 Task: Search round trip flight ticket for 5 adults, 2 children, 1 infant in seat and 2 infants on lap in economy from Minneapolis-st. Paul: Minneapolis-st. Paul International/wold-chamberlain Airport to Greensboro: Piedmont Triad International Airport on 5-1-2023 and return on 5-2-2023. Choice of flights is American. Number of bags: 1 carry on bag and 1 checked bag. Price is upto 97000. Outbound departure time preference is 18:15. Return departure time preference is 20:00.
Action: Mouse moved to (321, 431)
Screenshot: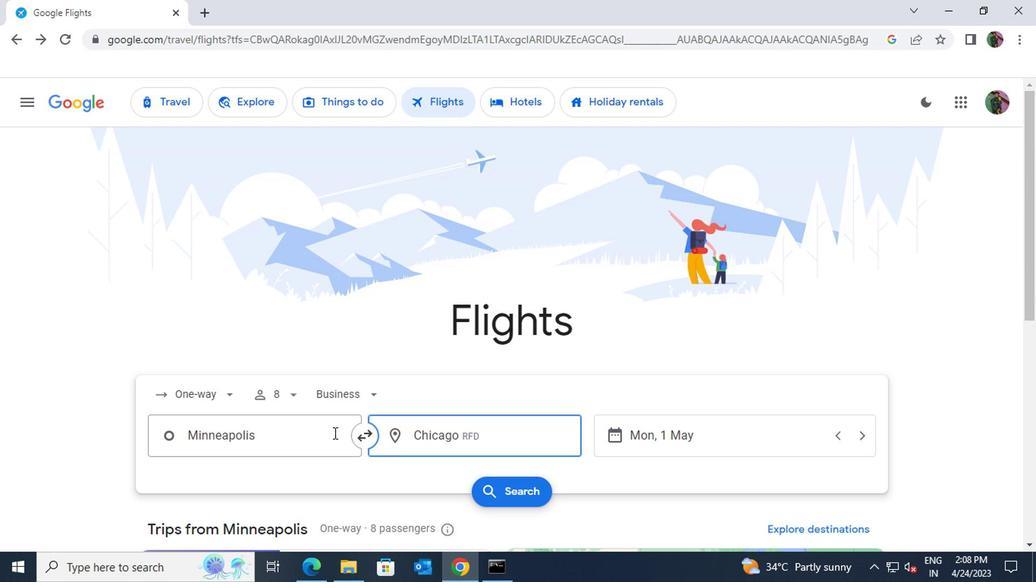 
Action: Mouse pressed left at (321, 431)
Screenshot: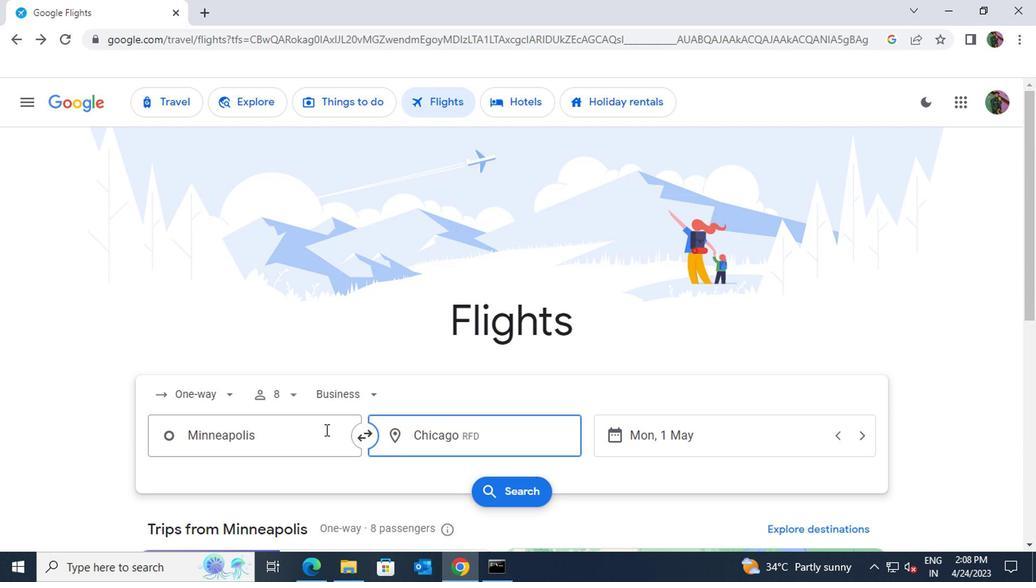 
Action: Key pressed minn
Screenshot: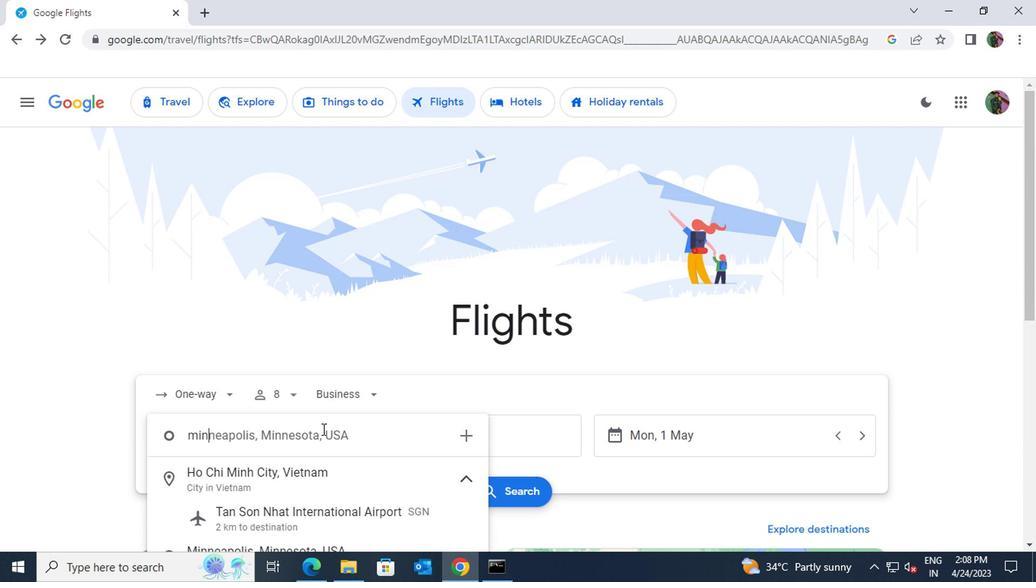 
Action: Mouse moved to (343, 513)
Screenshot: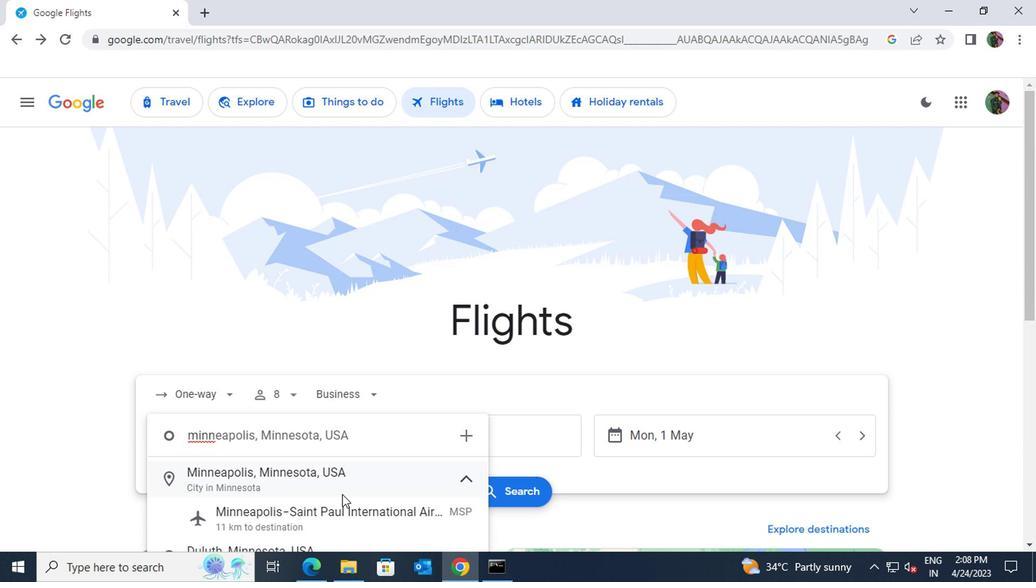 
Action: Mouse pressed left at (343, 513)
Screenshot: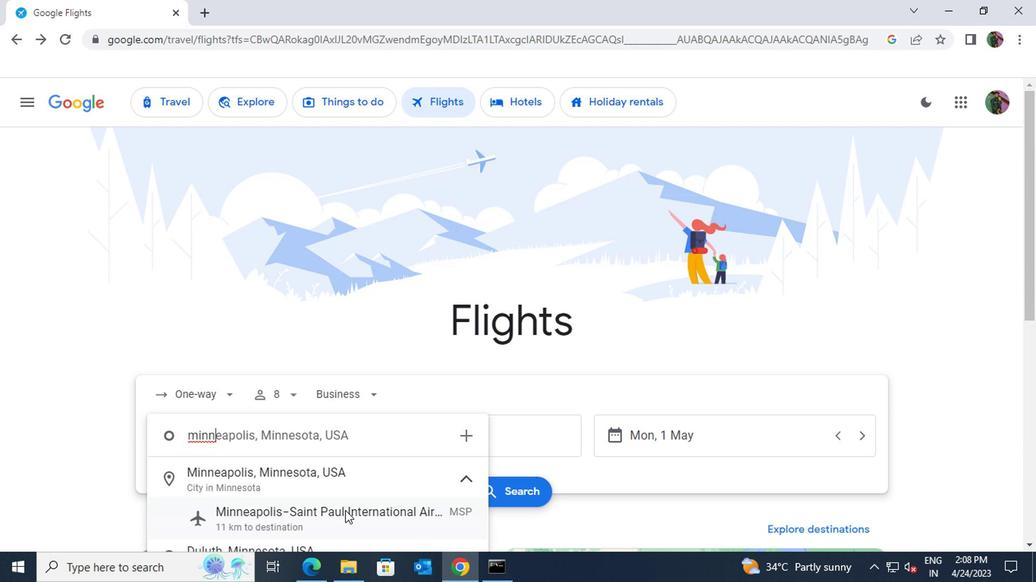 
Action: Mouse moved to (471, 439)
Screenshot: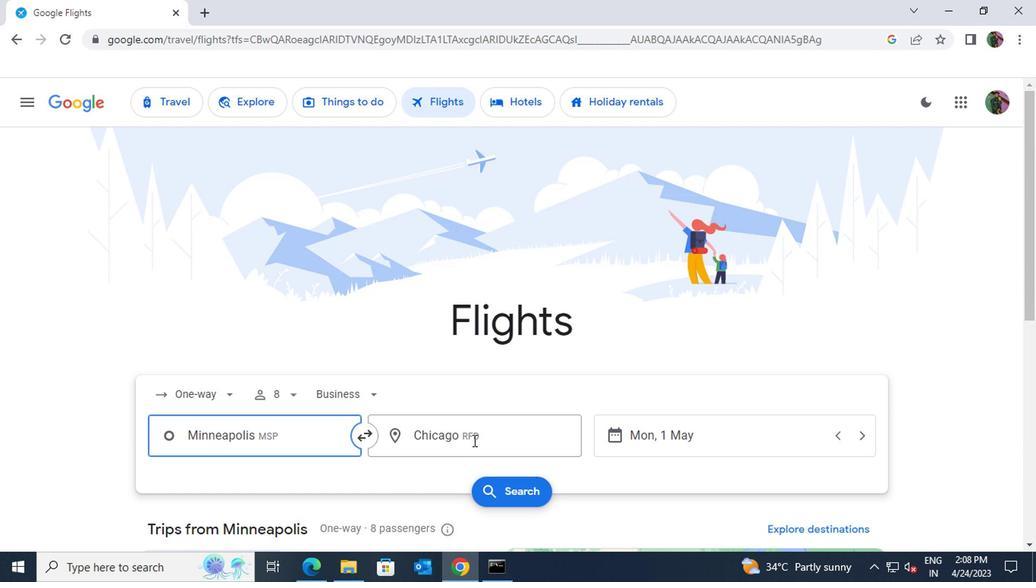 
Action: Mouse pressed left at (471, 439)
Screenshot: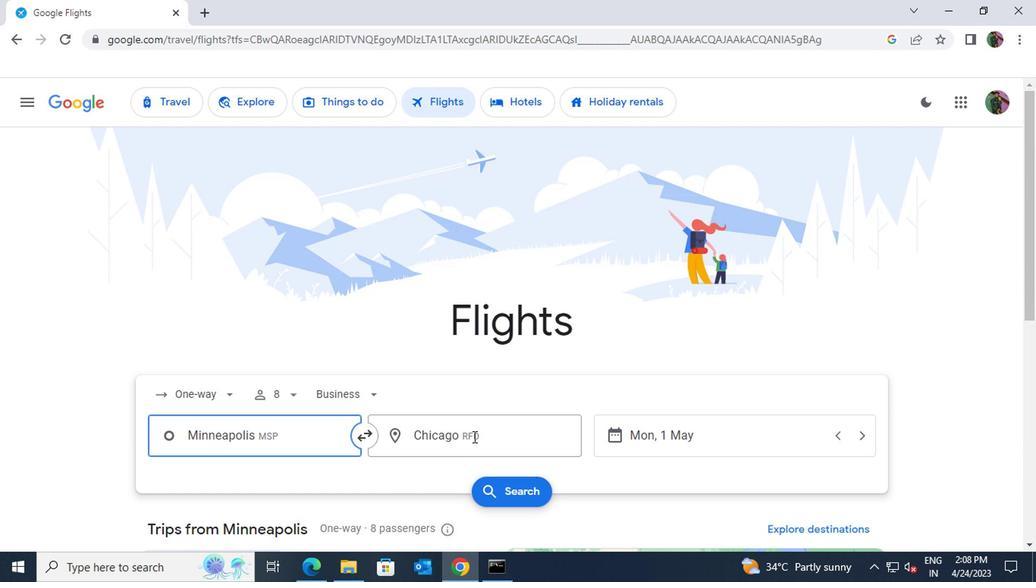 
Action: Key pressed greensboro
Screenshot: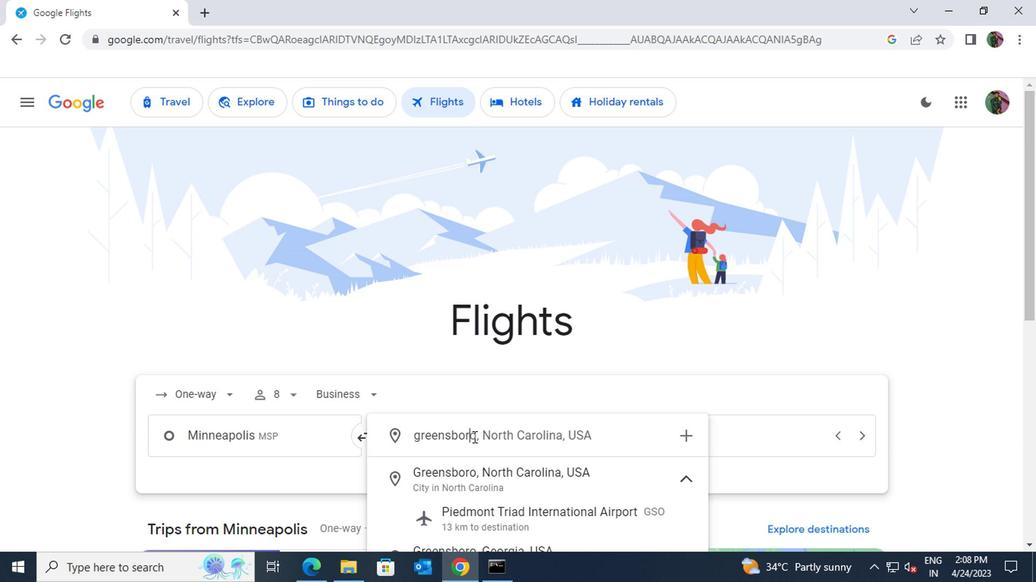 
Action: Mouse moved to (477, 463)
Screenshot: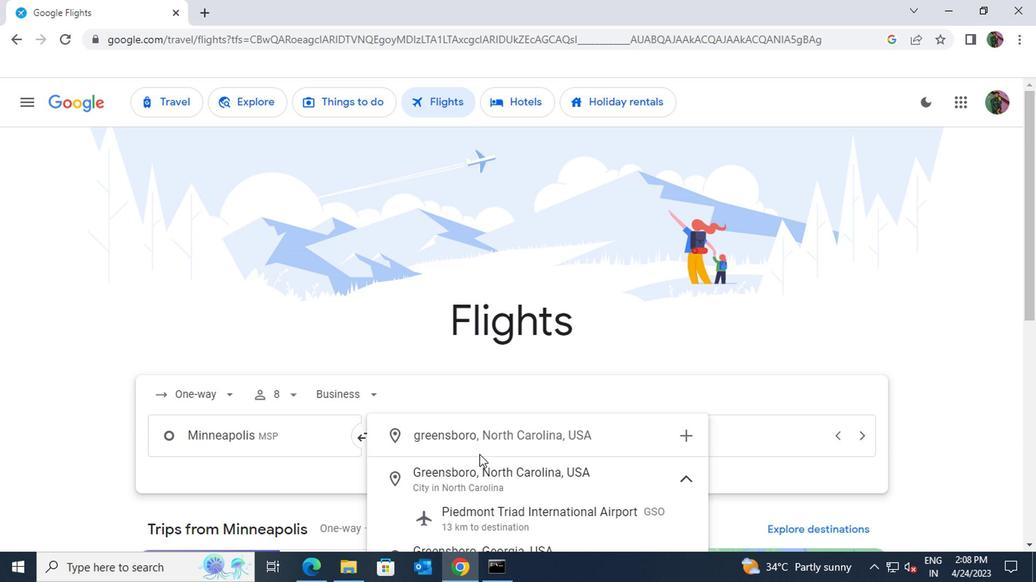 
Action: Mouse pressed left at (477, 463)
Screenshot: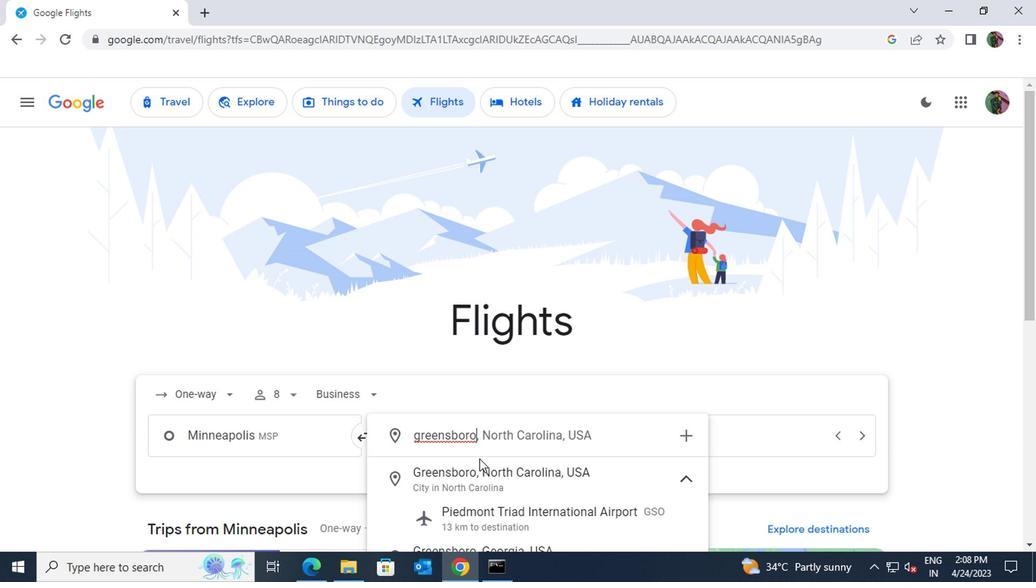 
Action: Mouse moved to (481, 477)
Screenshot: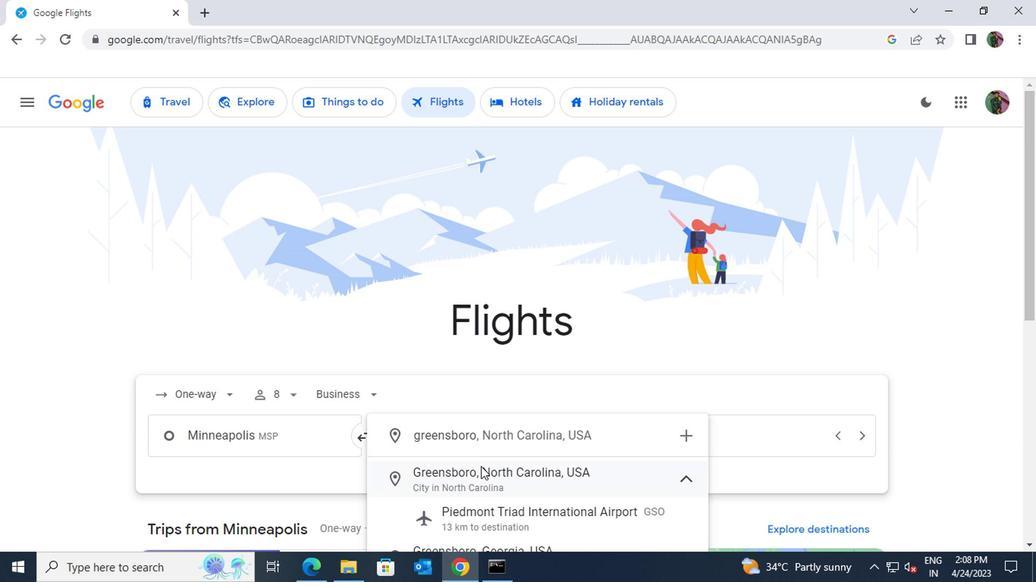
Action: Mouse pressed left at (481, 477)
Screenshot: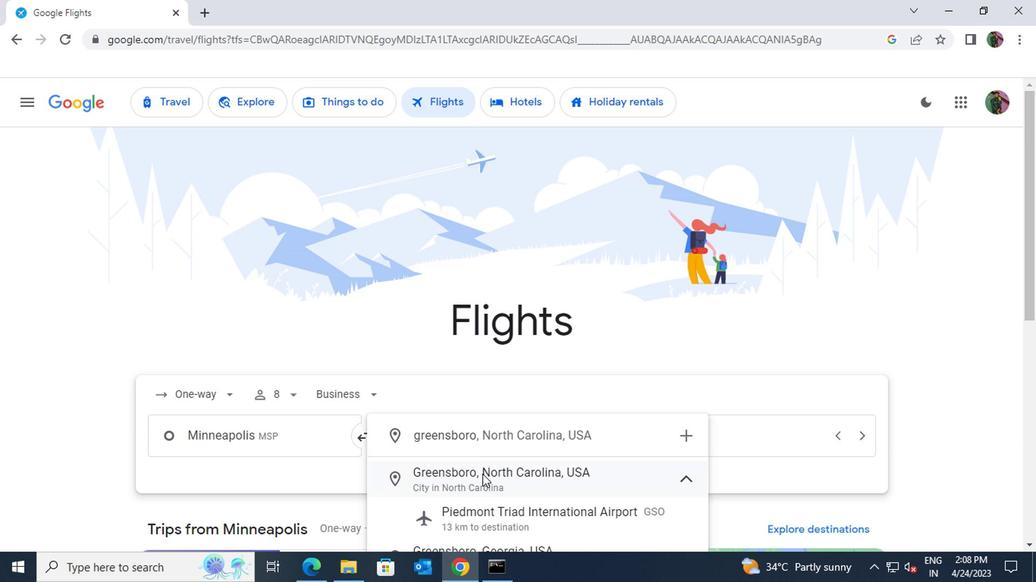 
Action: Mouse moved to (233, 391)
Screenshot: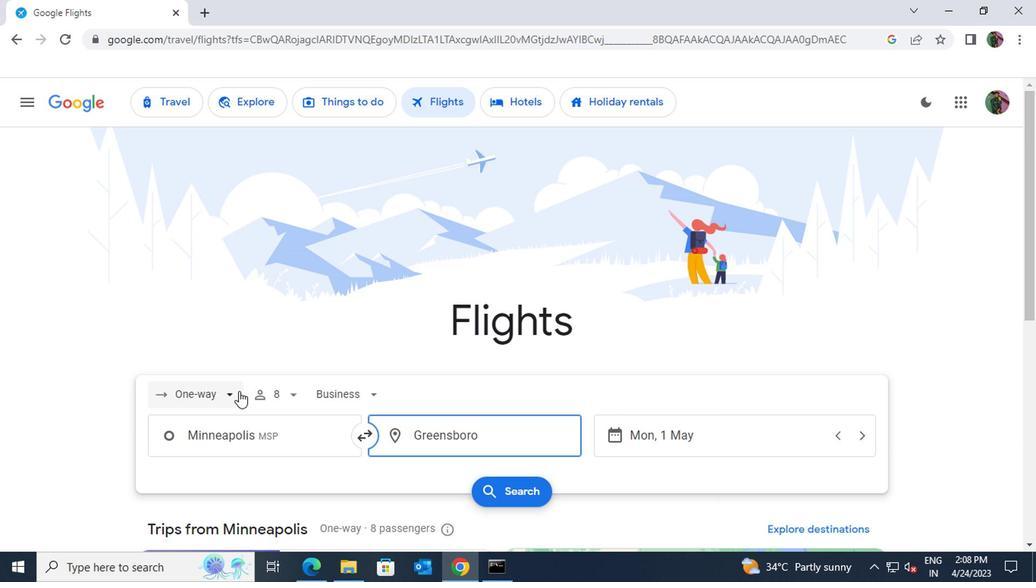 
Action: Mouse pressed left at (233, 391)
Screenshot: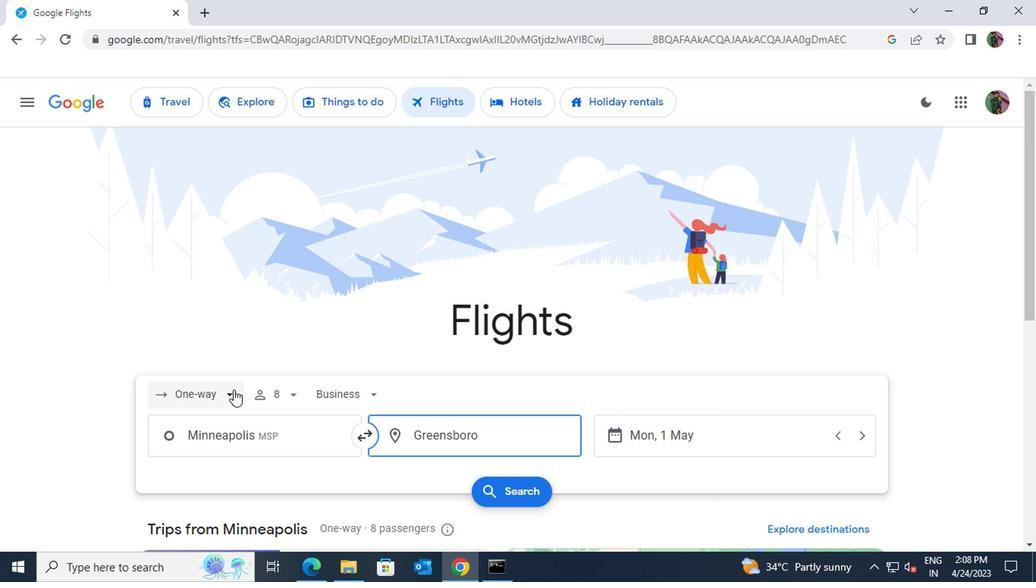 
Action: Mouse moved to (209, 321)
Screenshot: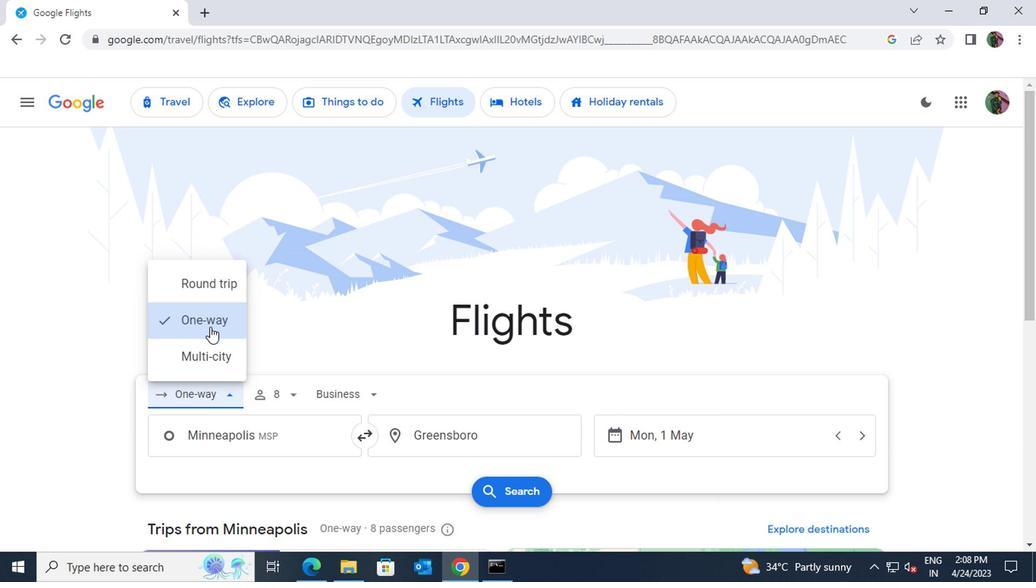 
Action: Mouse pressed left at (209, 321)
Screenshot: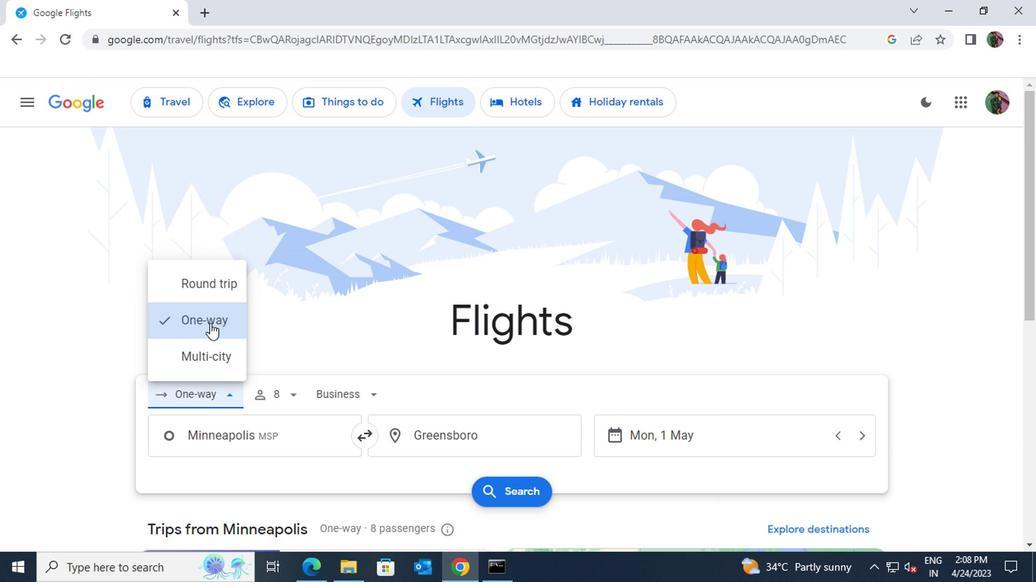 
Action: Mouse moved to (289, 400)
Screenshot: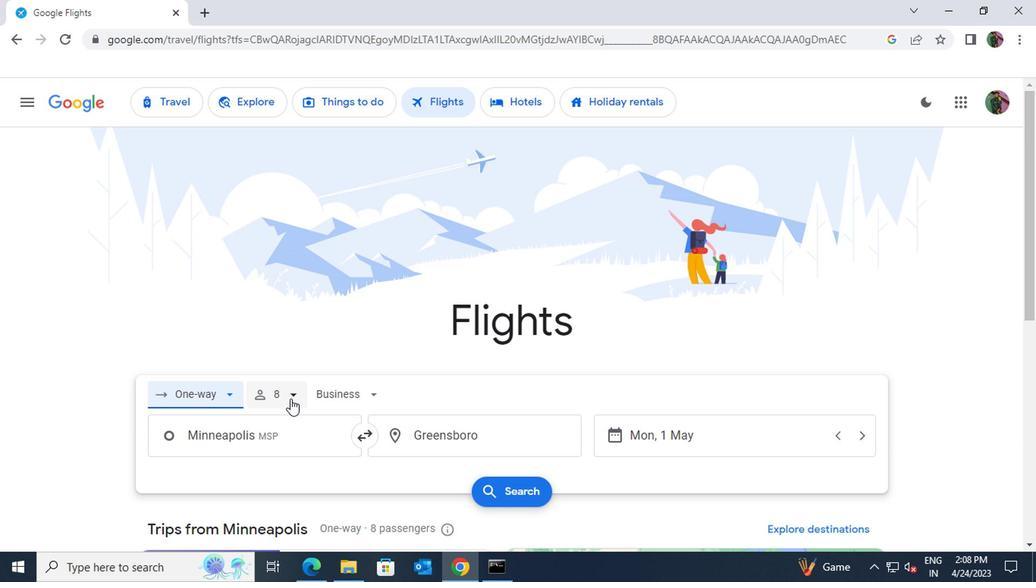 
Action: Mouse pressed left at (289, 400)
Screenshot: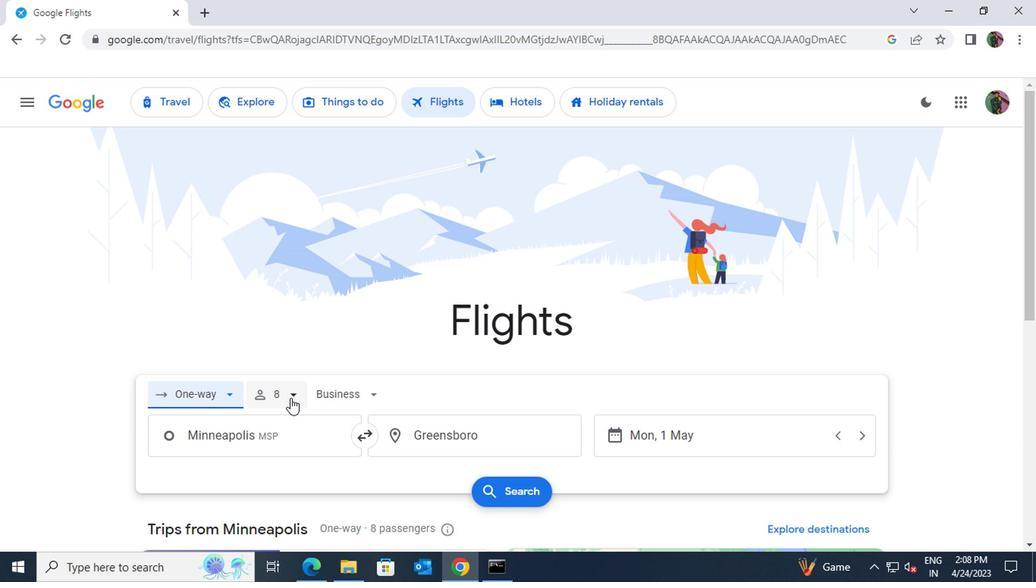 
Action: Mouse moved to (408, 435)
Screenshot: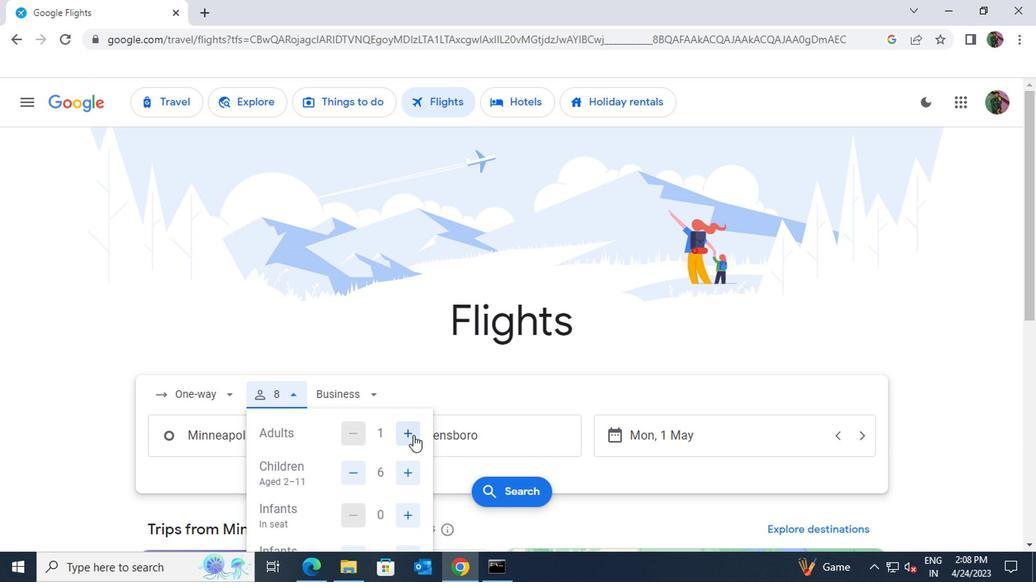 
Action: Mouse pressed left at (408, 435)
Screenshot: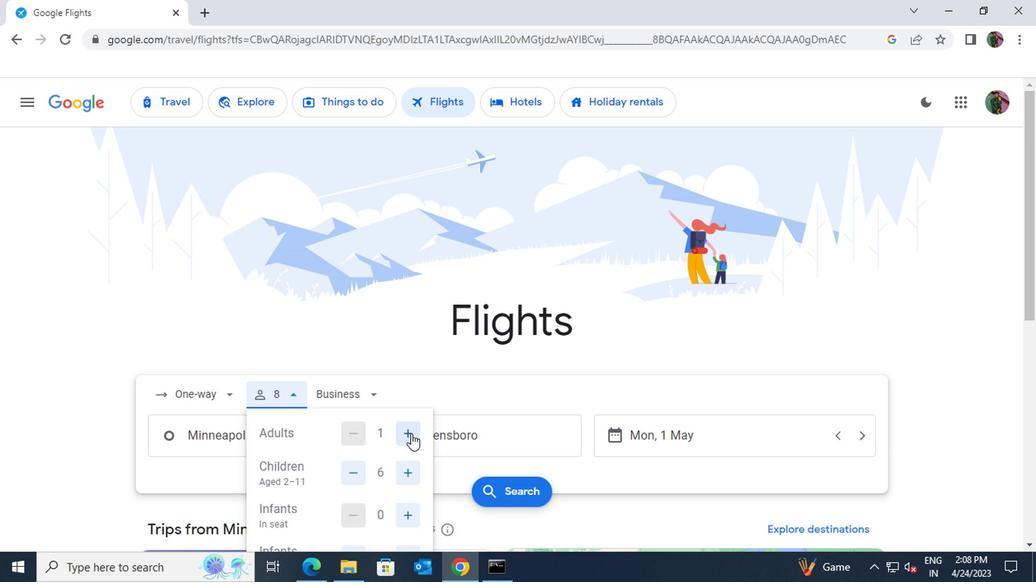 
Action: Mouse pressed left at (408, 435)
Screenshot: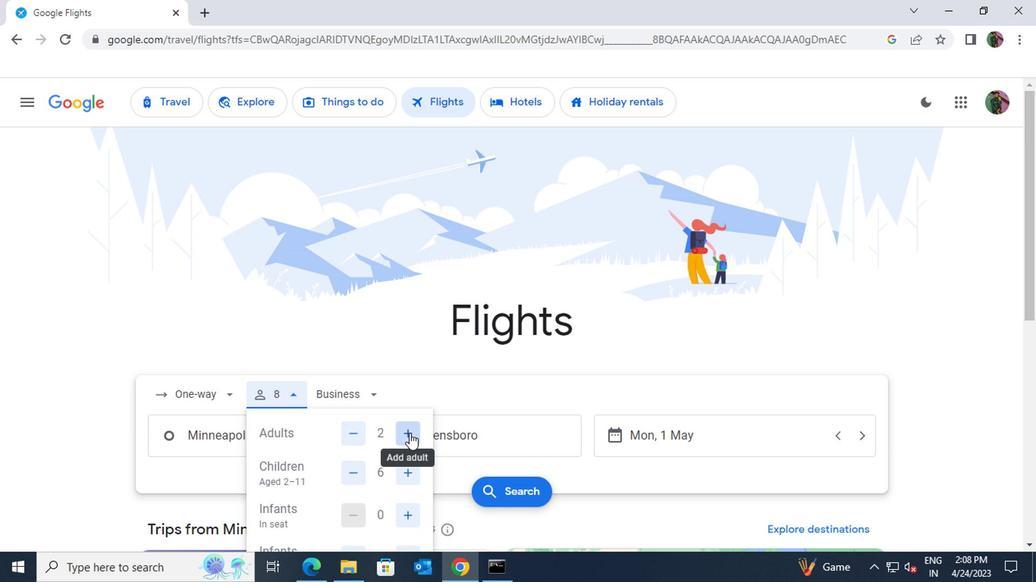 
Action: Mouse pressed left at (408, 435)
Screenshot: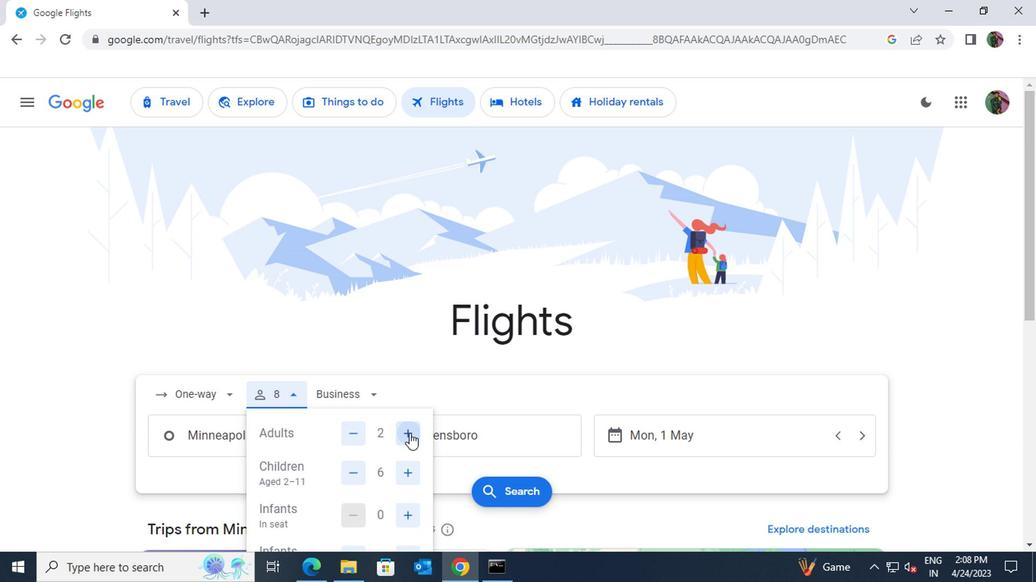 
Action: Mouse pressed left at (408, 435)
Screenshot: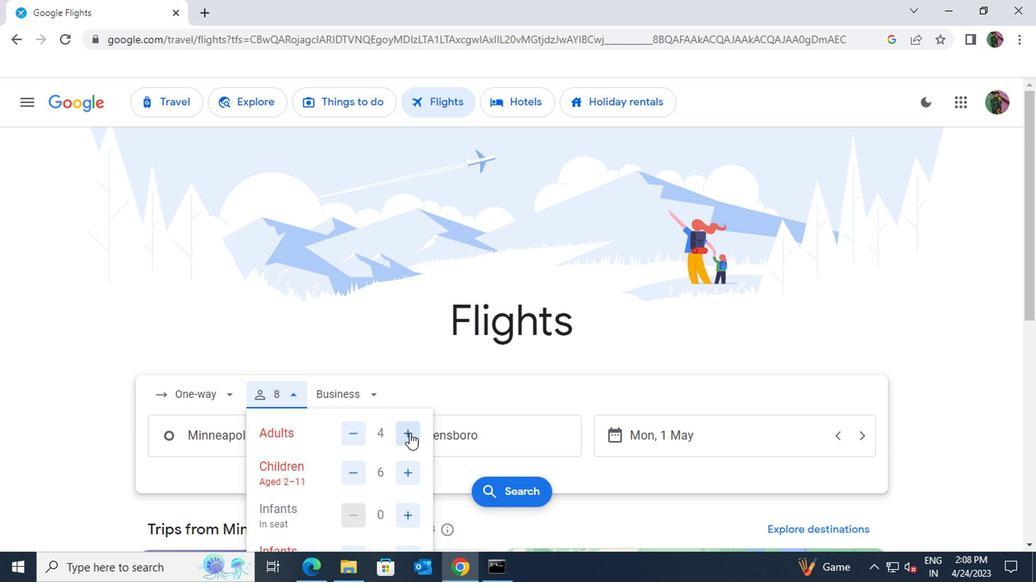 
Action: Mouse moved to (355, 472)
Screenshot: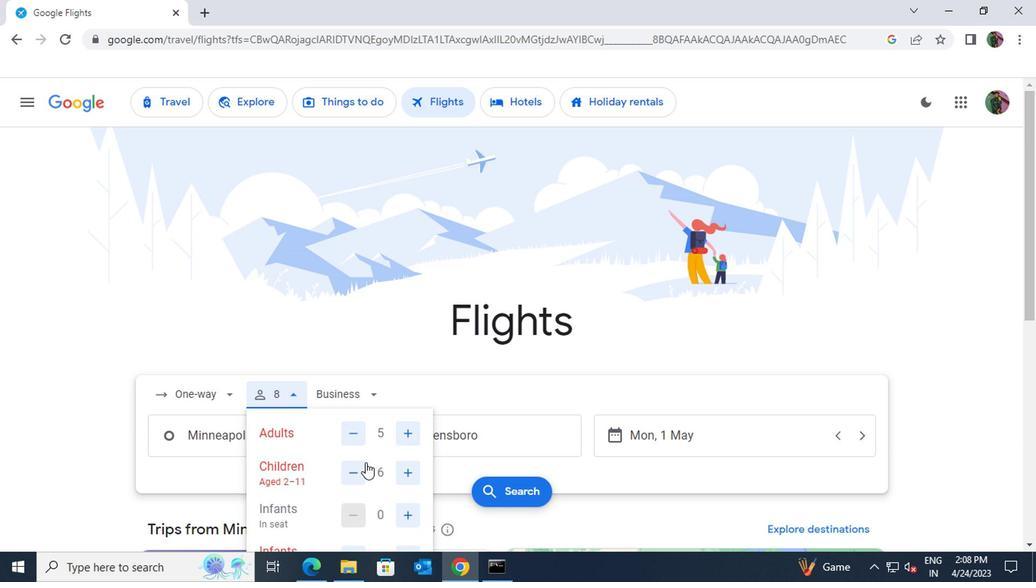 
Action: Mouse pressed left at (355, 472)
Screenshot: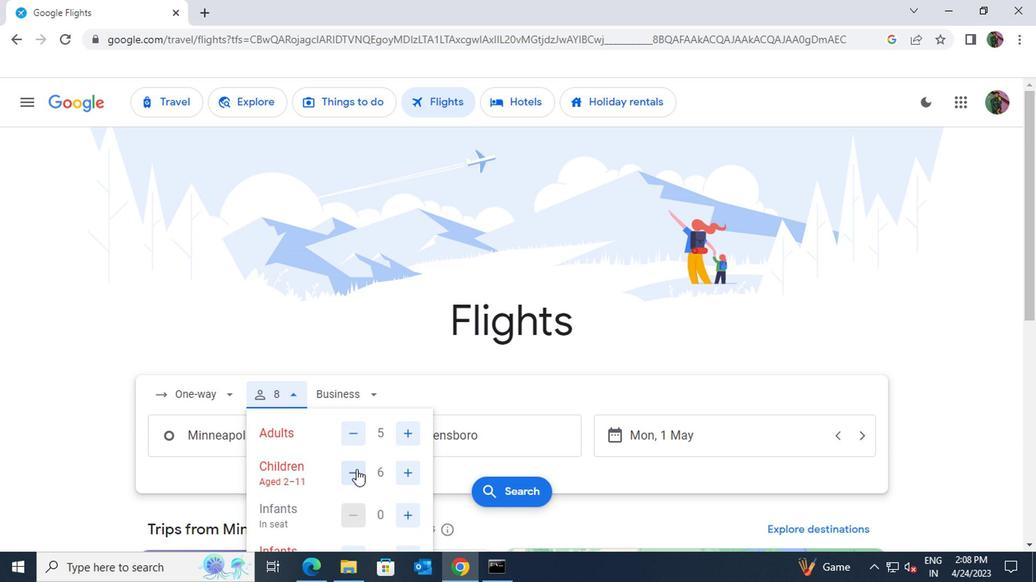 
Action: Mouse pressed left at (355, 472)
Screenshot: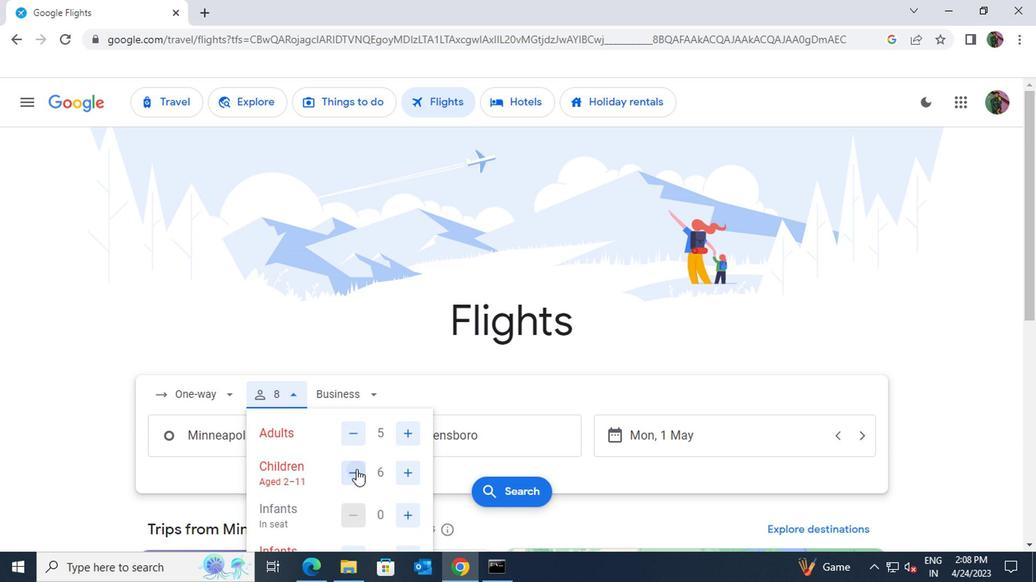 
Action: Mouse pressed left at (355, 472)
Screenshot: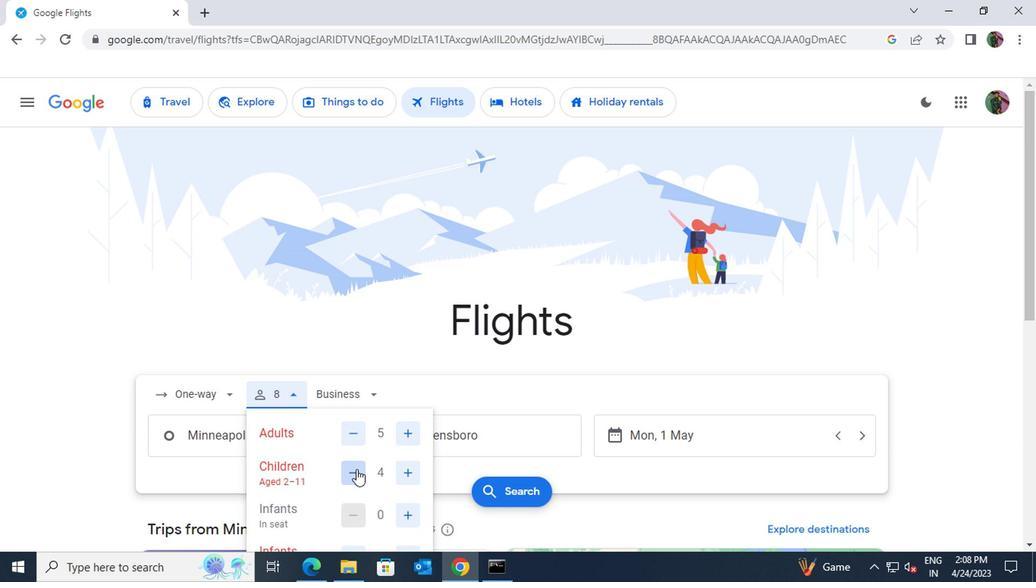 
Action: Mouse pressed left at (355, 472)
Screenshot: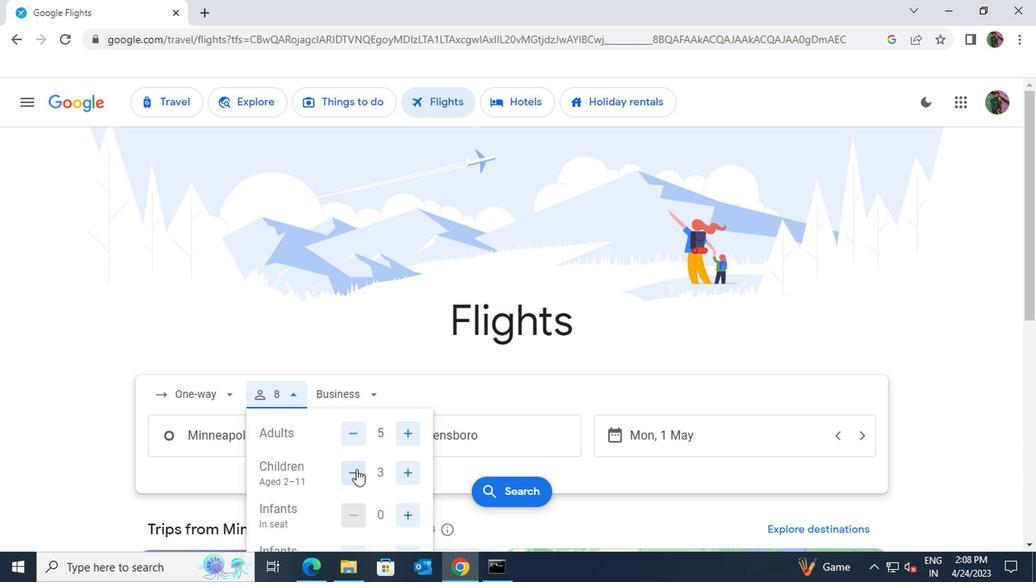 
Action: Mouse scrolled (355, 471) with delta (0, 0)
Screenshot: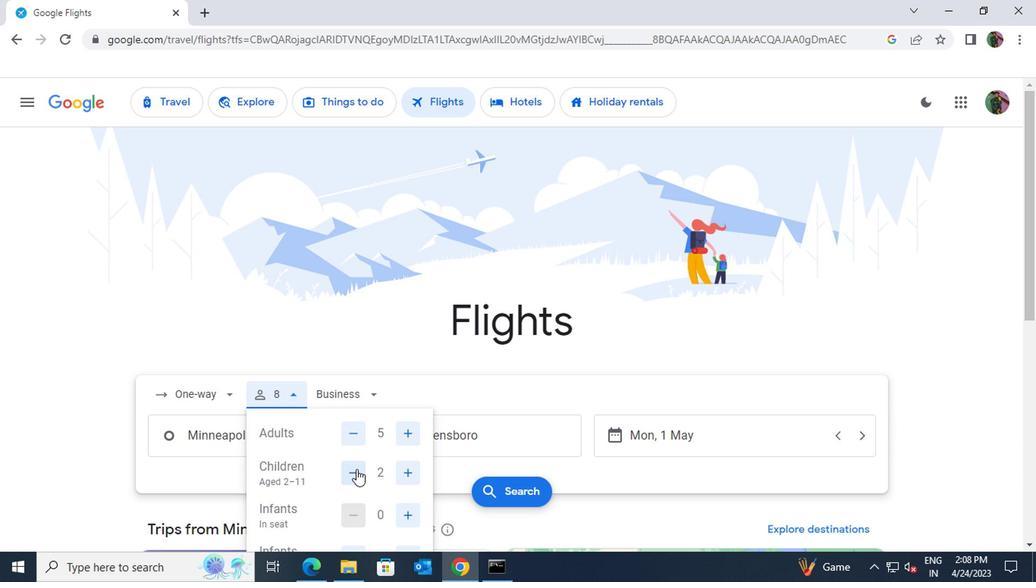 
Action: Mouse moved to (402, 479)
Screenshot: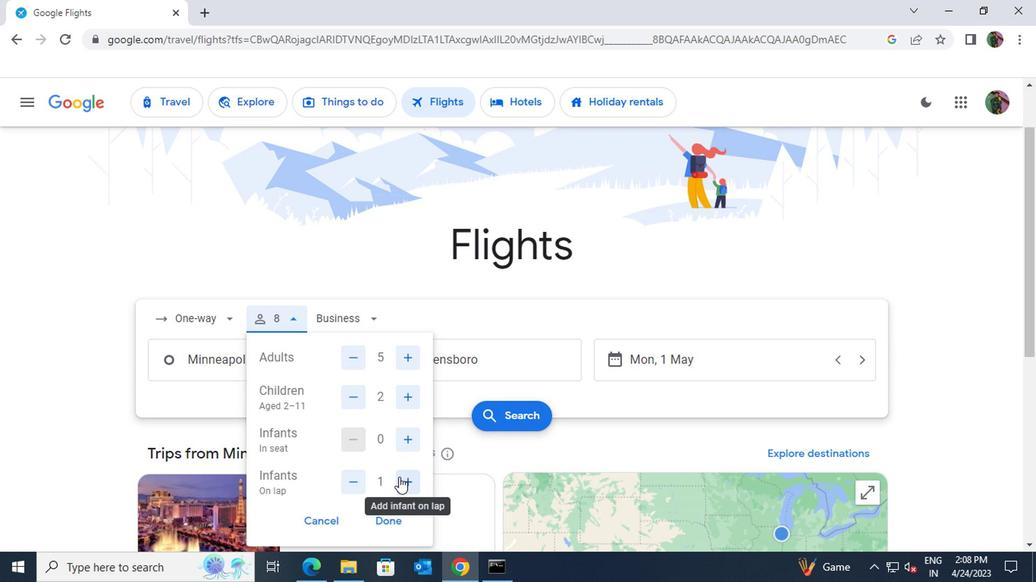 
Action: Mouse pressed left at (402, 479)
Screenshot: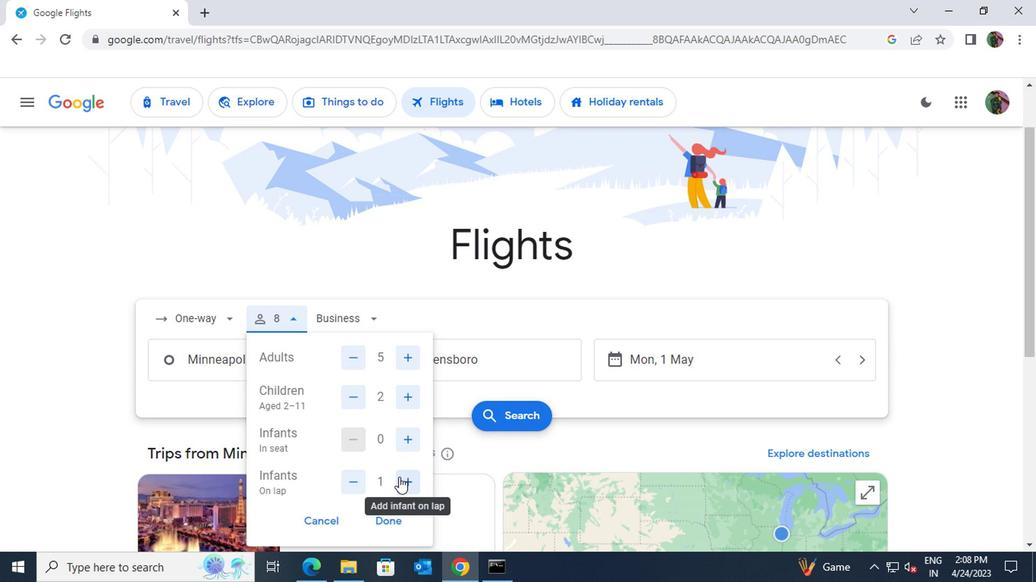 
Action: Mouse moved to (401, 481)
Screenshot: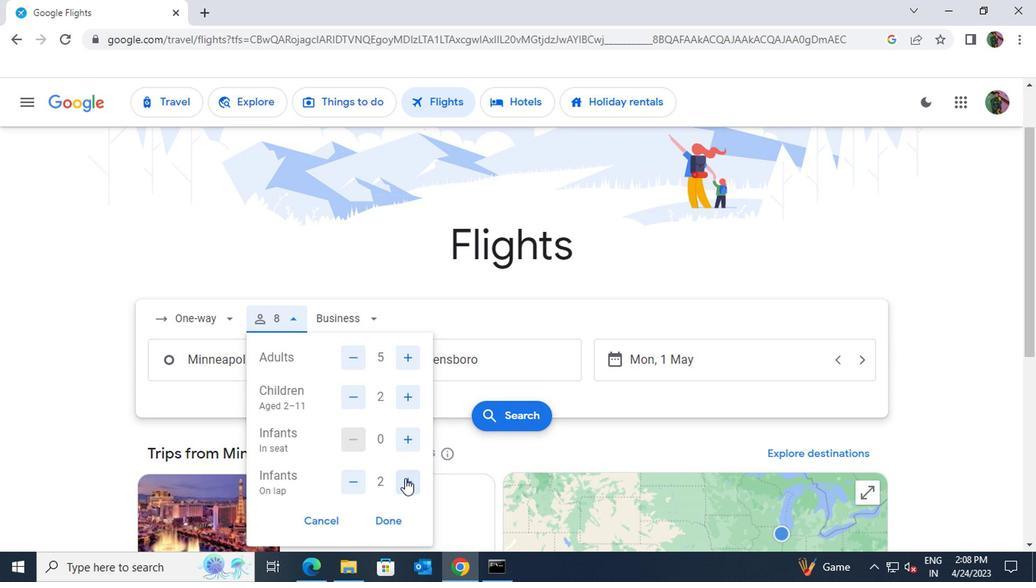 
Action: Mouse scrolled (401, 480) with delta (0, 0)
Screenshot: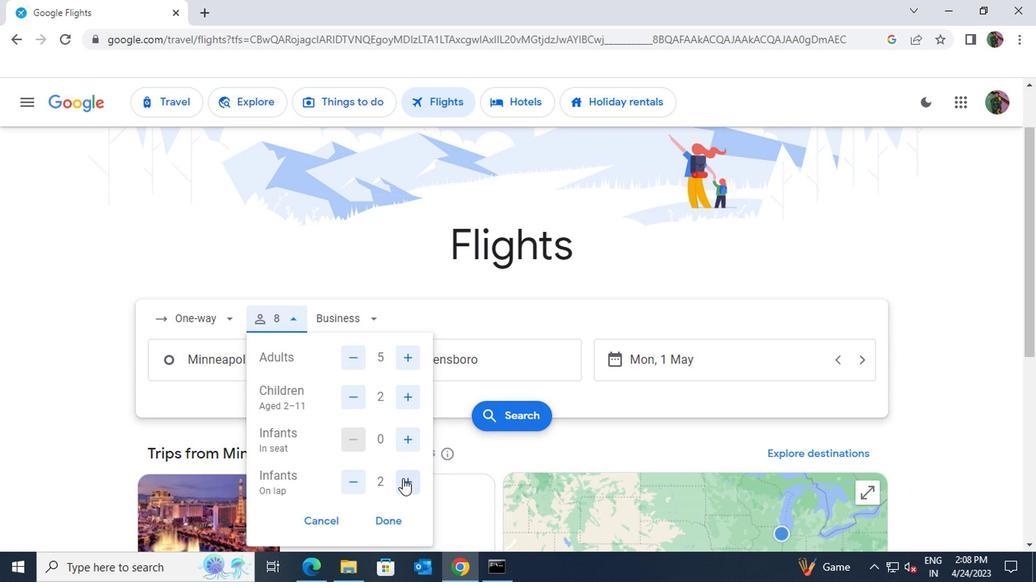 
Action: Mouse moved to (391, 441)
Screenshot: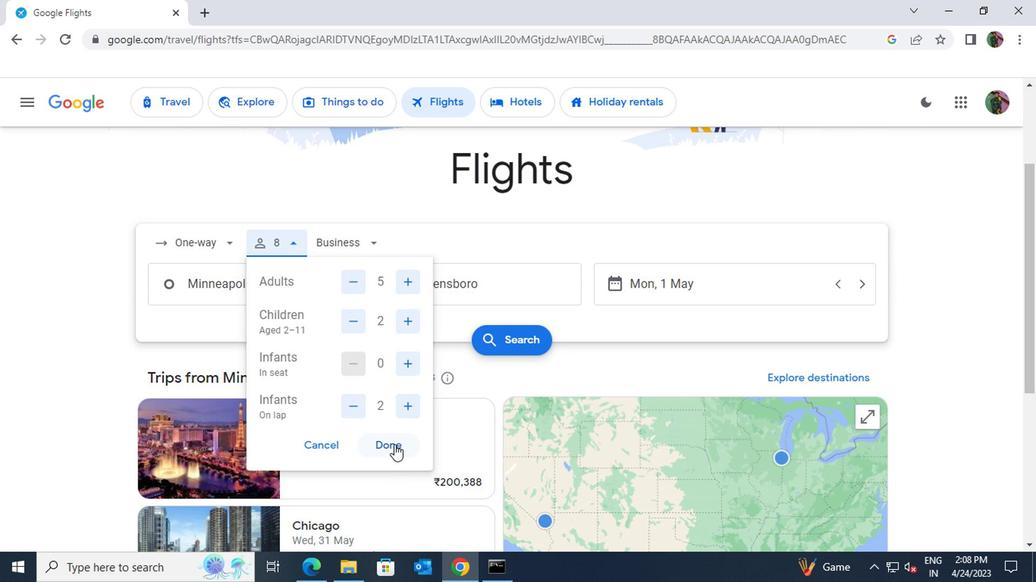 
Action: Mouse pressed left at (391, 441)
Screenshot: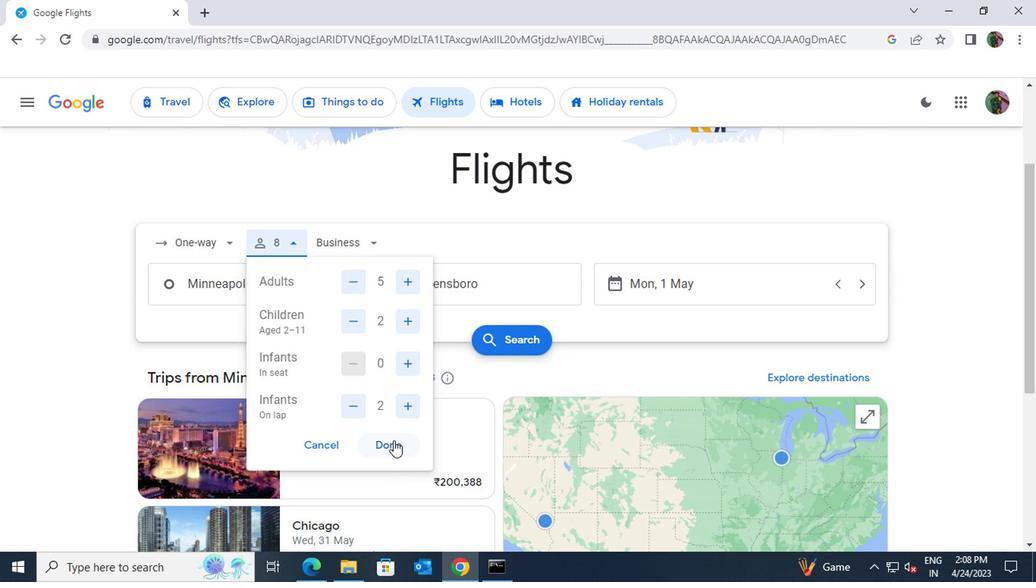 
Action: Mouse moved to (609, 287)
Screenshot: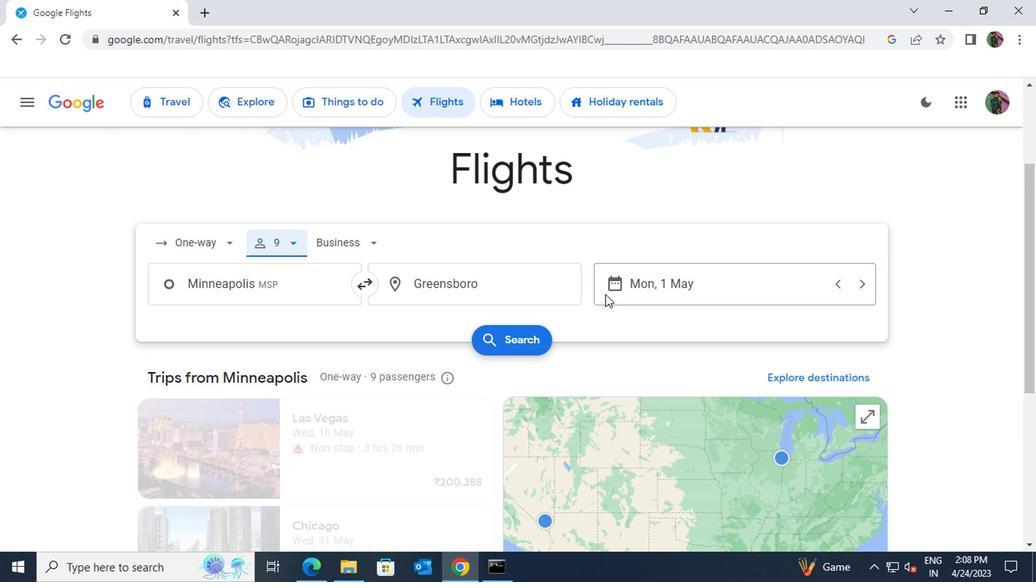 
Action: Mouse pressed left at (609, 287)
Screenshot: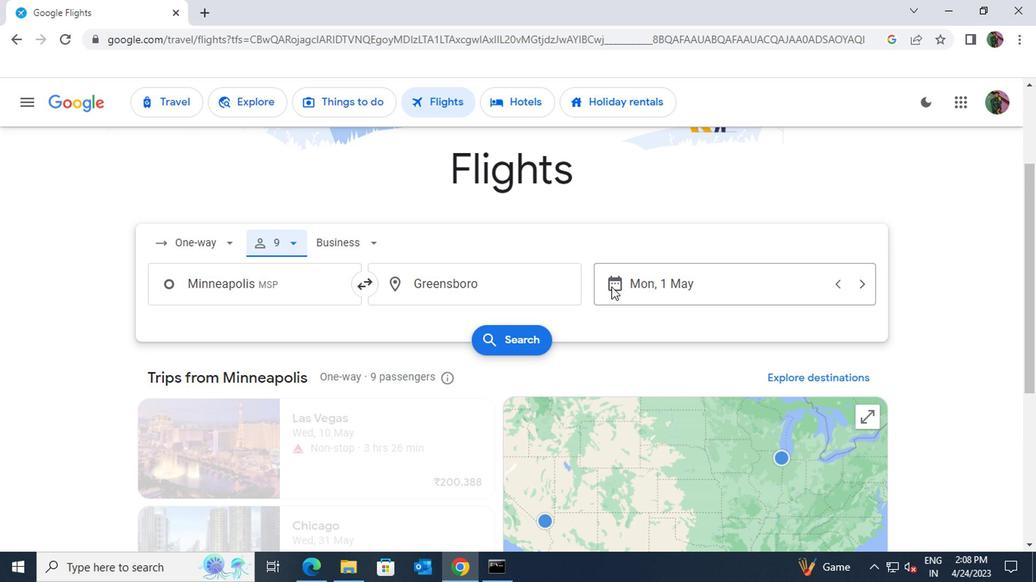 
Action: Mouse moved to (660, 271)
Screenshot: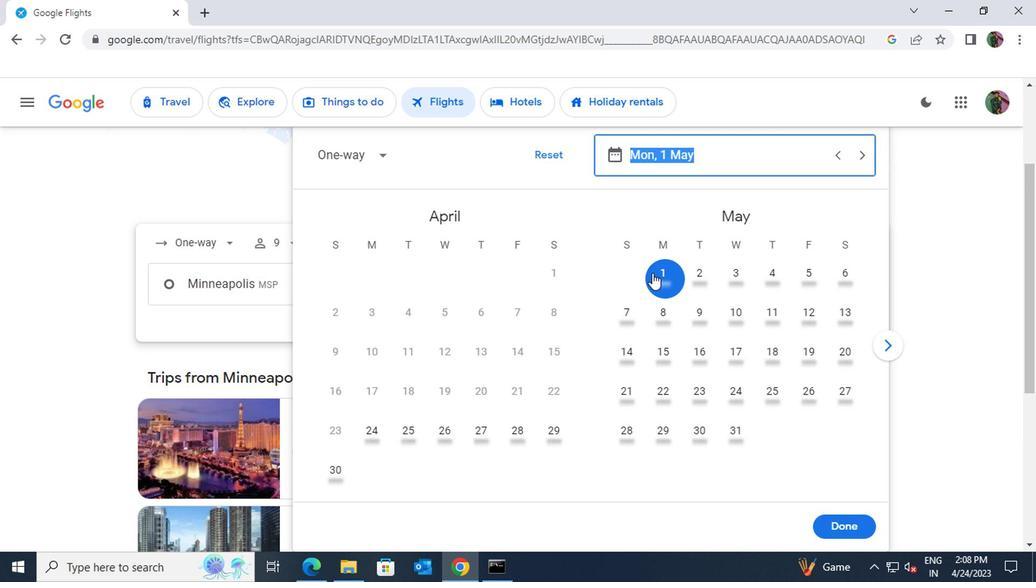 
Action: Mouse pressed left at (660, 271)
Screenshot: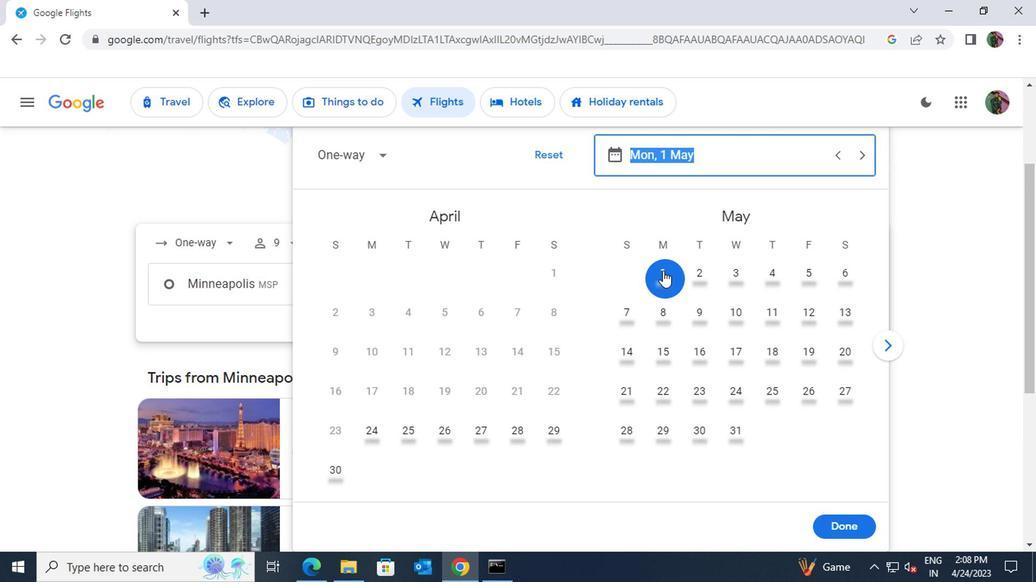 
Action: Mouse moved to (823, 531)
Screenshot: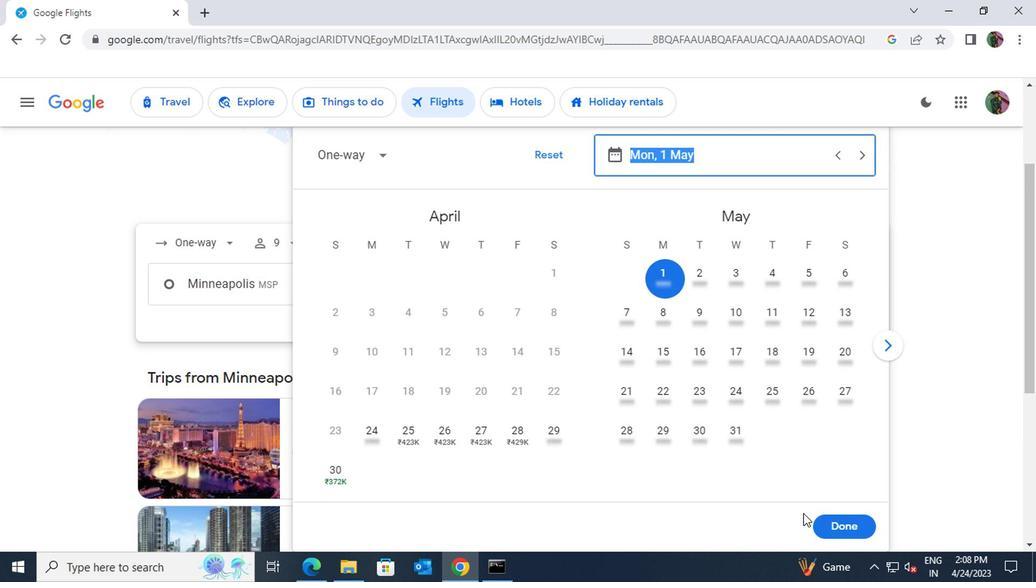 
Action: Mouse pressed left at (823, 531)
Screenshot: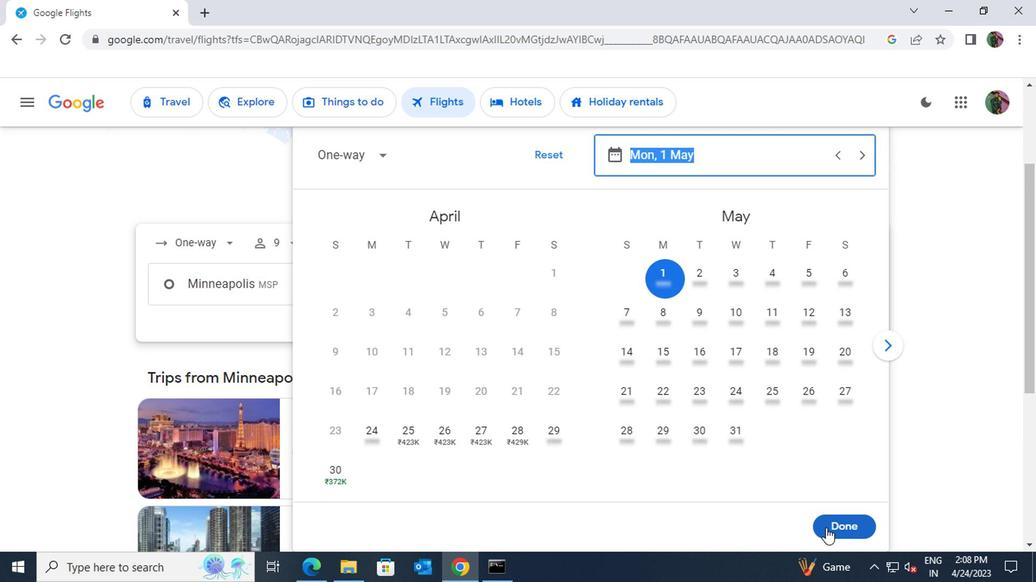 
Action: Mouse moved to (520, 342)
Screenshot: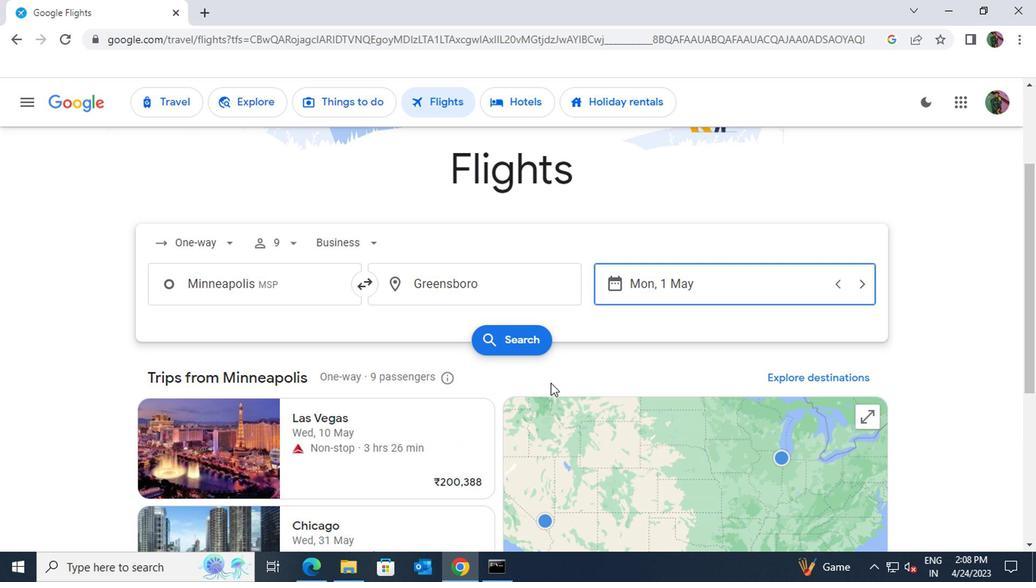 
Action: Mouse pressed left at (520, 342)
Screenshot: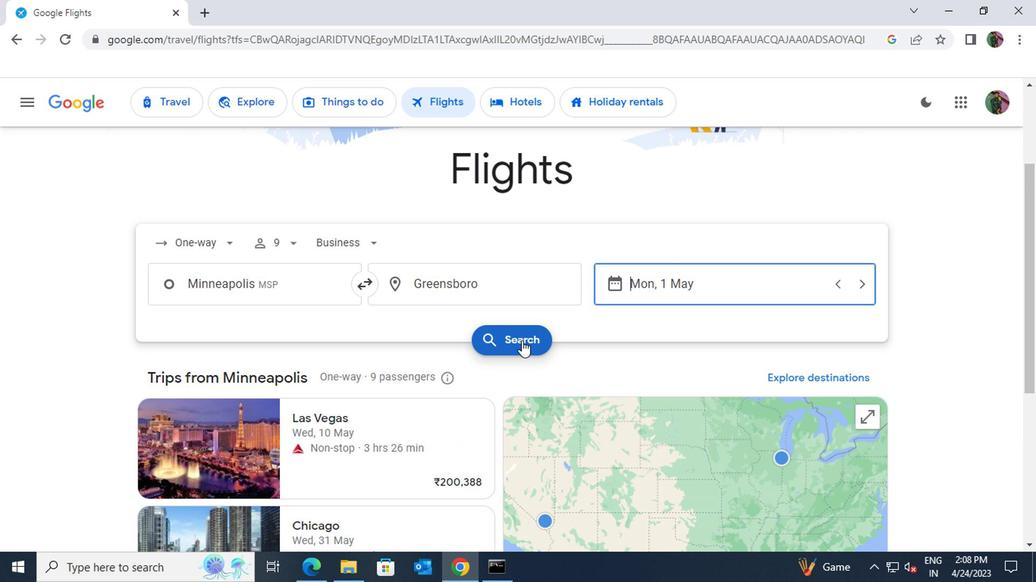 
Action: Mouse moved to (412, 245)
Screenshot: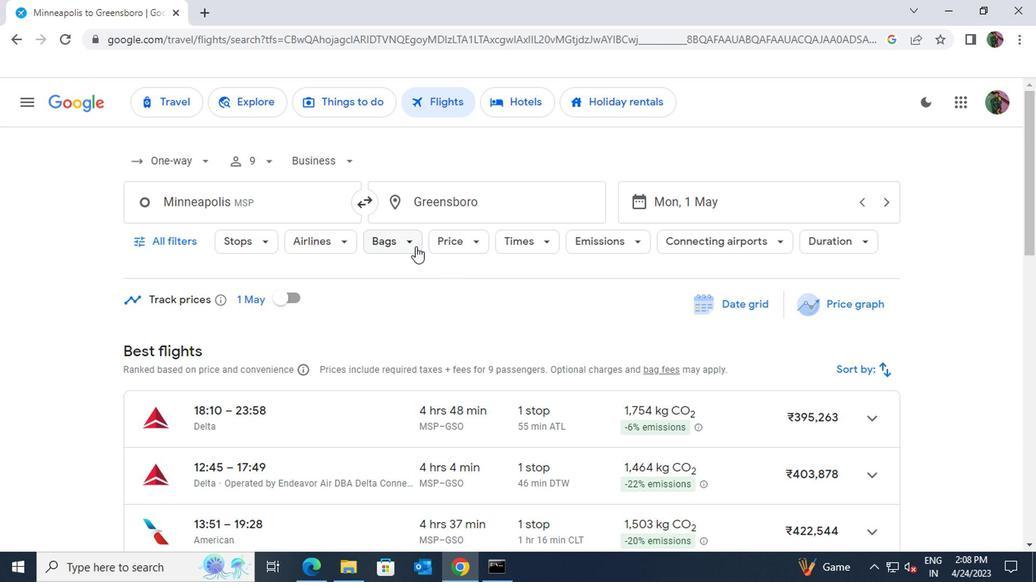 
Action: Mouse pressed left at (412, 245)
Screenshot: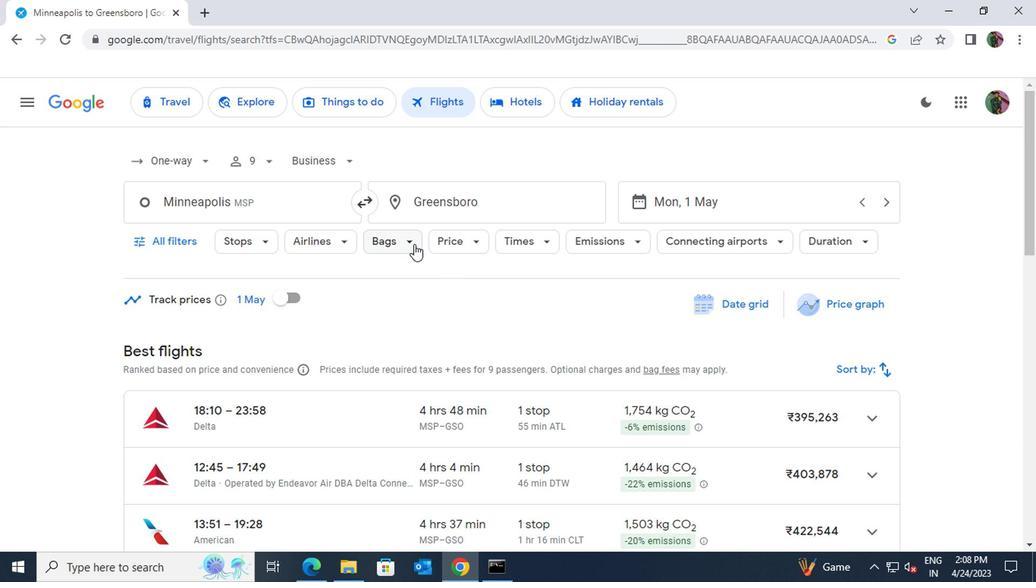 
Action: Mouse moved to (596, 314)
Screenshot: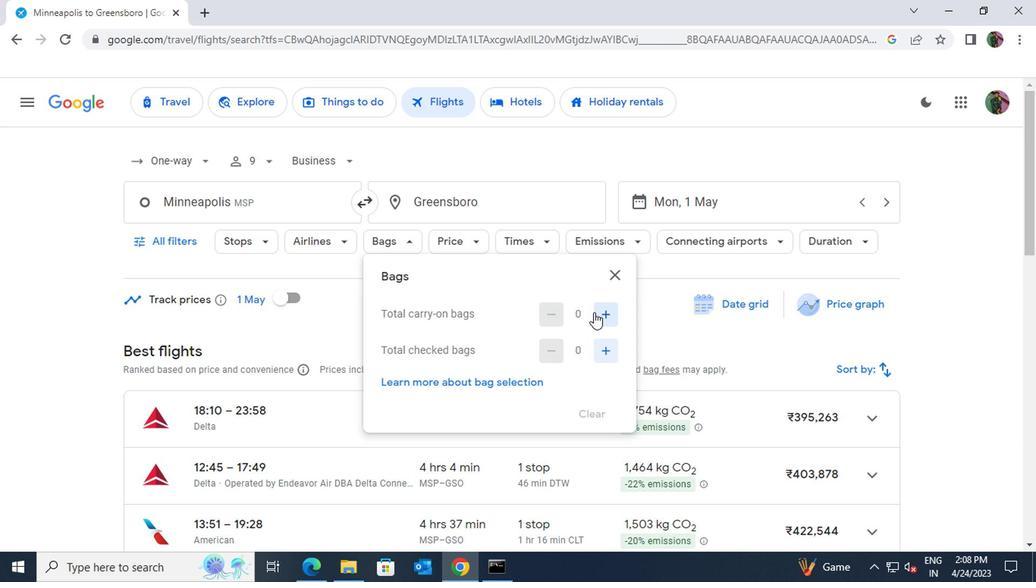 
Action: Mouse pressed left at (596, 314)
Screenshot: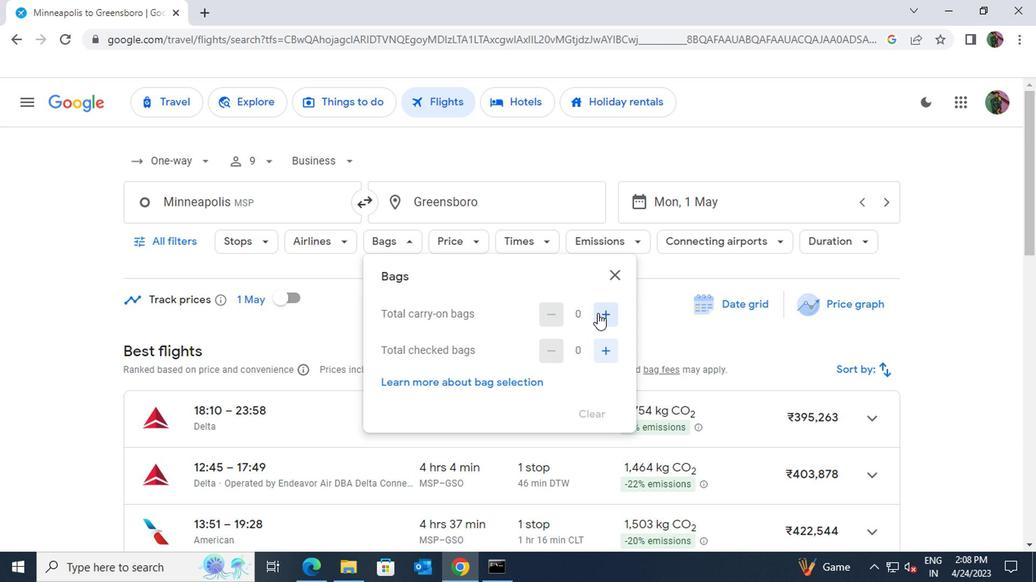 
Action: Mouse moved to (602, 342)
Screenshot: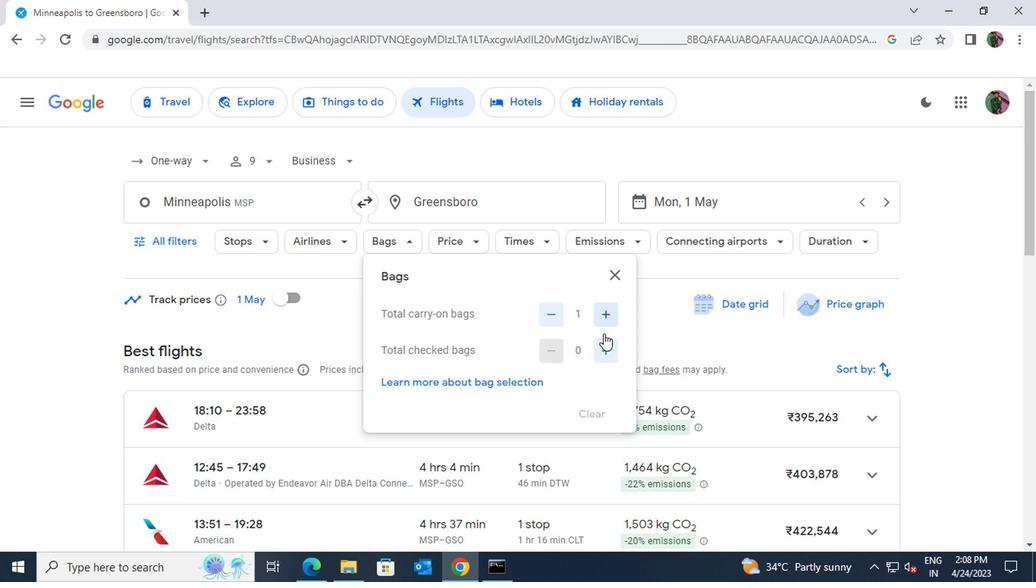 
Action: Mouse pressed left at (602, 342)
Screenshot: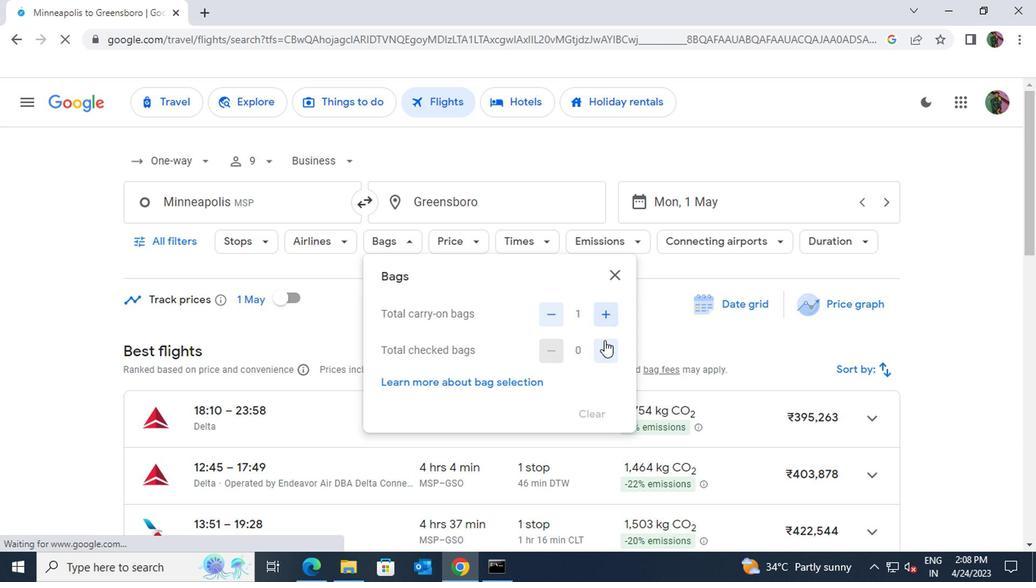 
Action: Mouse moved to (608, 281)
Screenshot: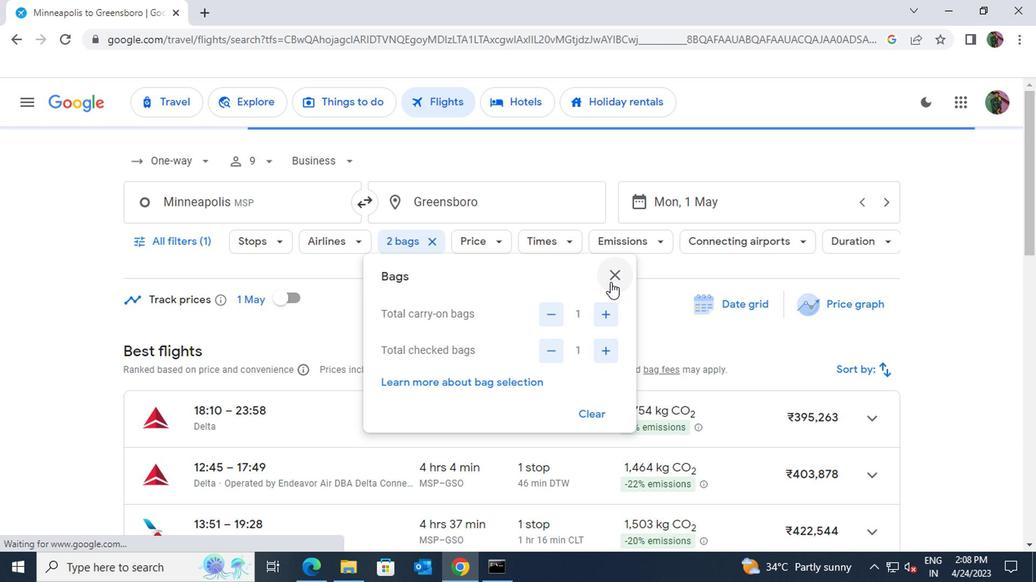 
Action: Mouse pressed left at (608, 281)
Screenshot: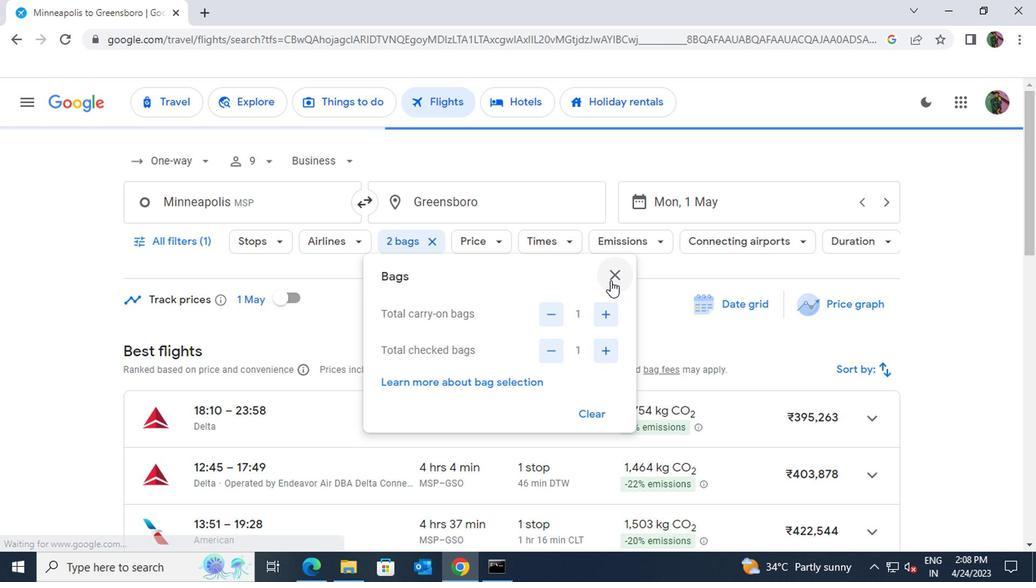 
Action: Mouse moved to (498, 246)
Screenshot: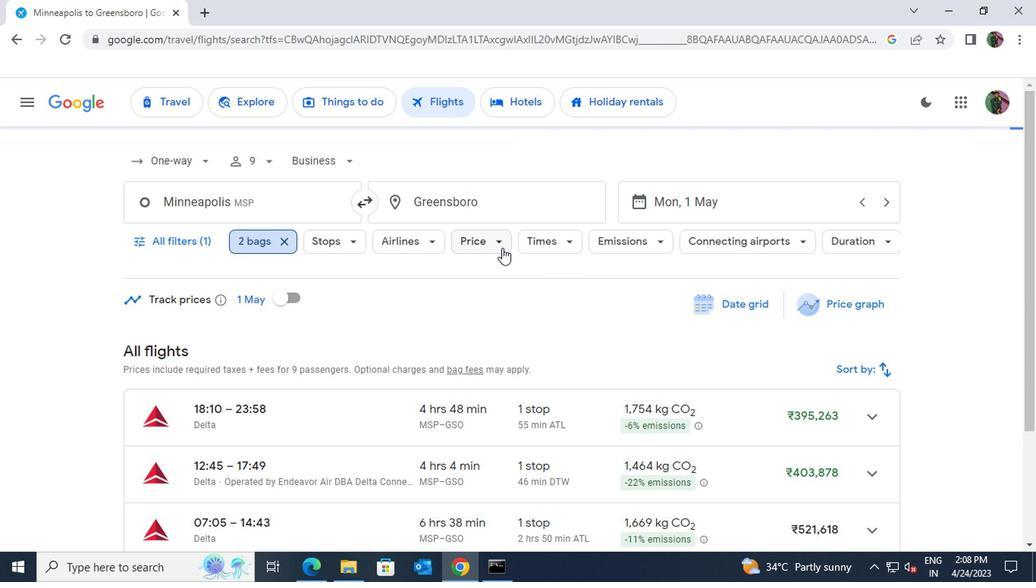 
Action: Mouse pressed left at (498, 246)
Screenshot: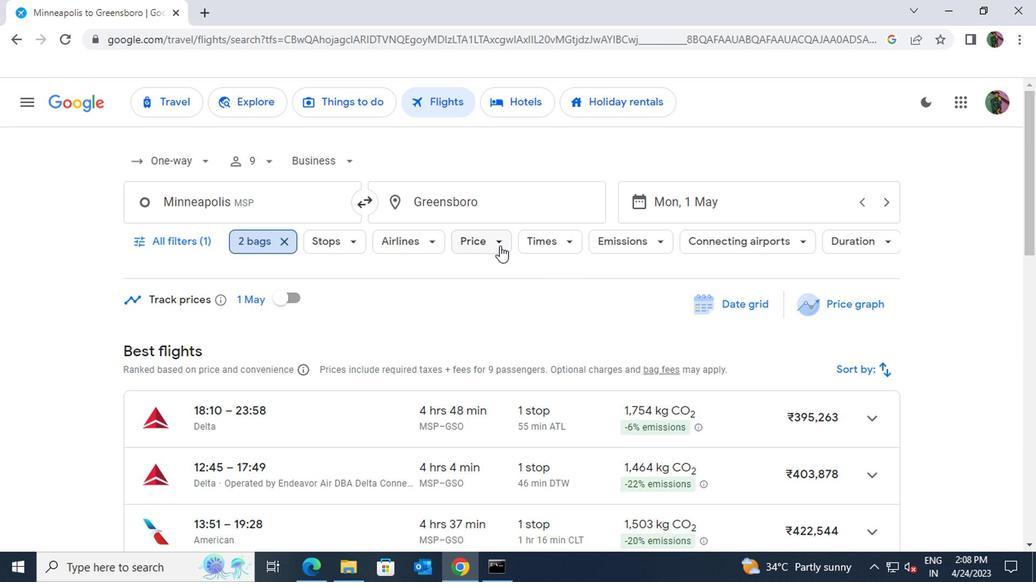 
Action: Mouse moved to (702, 342)
Screenshot: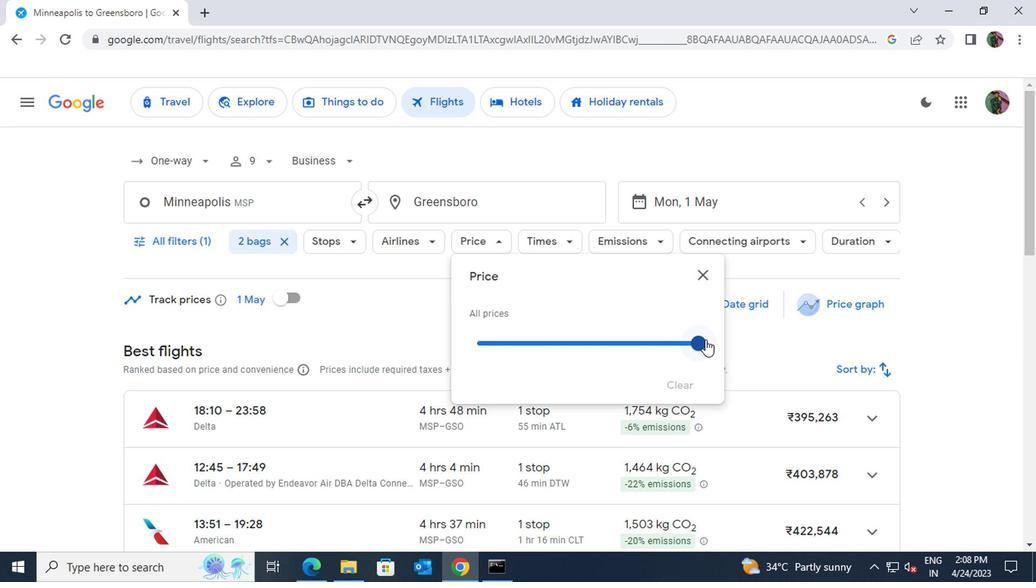 
Action: Mouse pressed left at (702, 342)
Screenshot: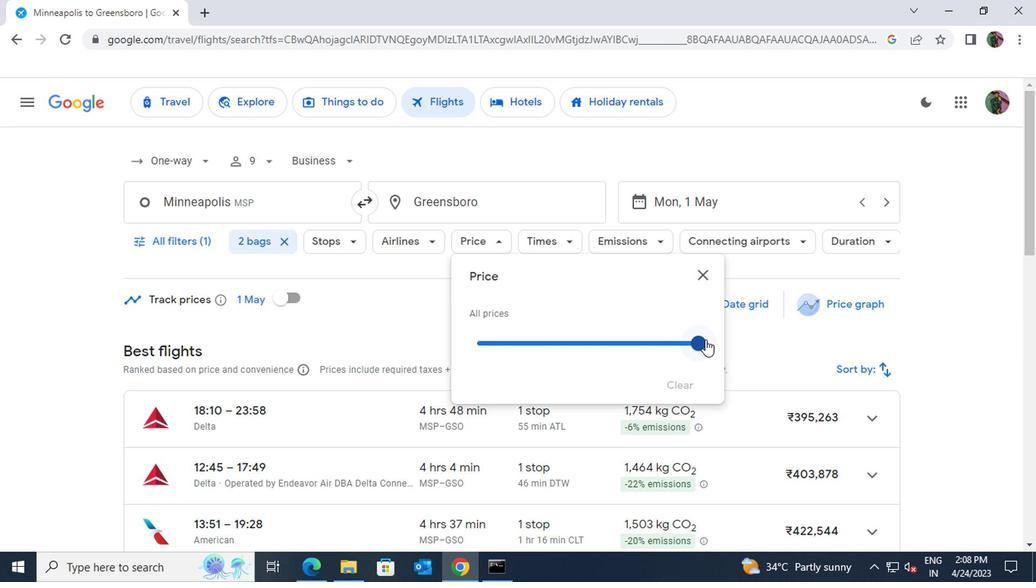 
Action: Mouse moved to (702, 280)
Screenshot: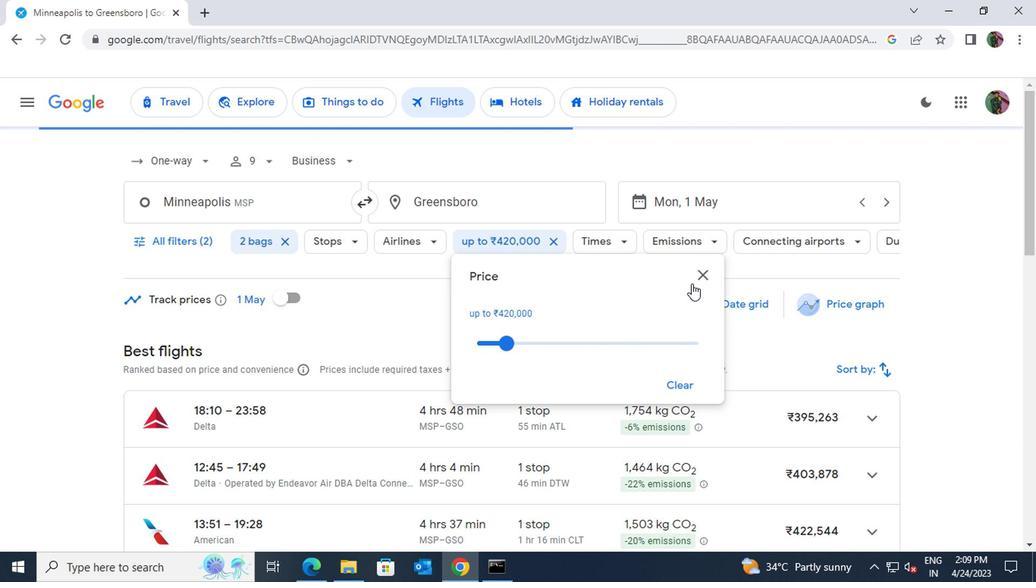 
Action: Mouse pressed left at (702, 280)
Screenshot: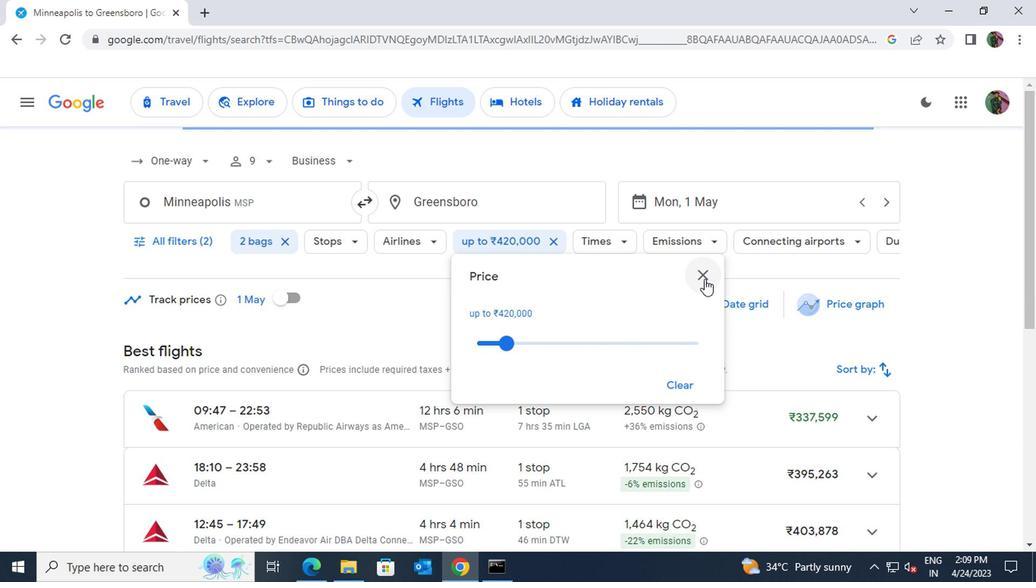 
Action: Mouse moved to (619, 245)
Screenshot: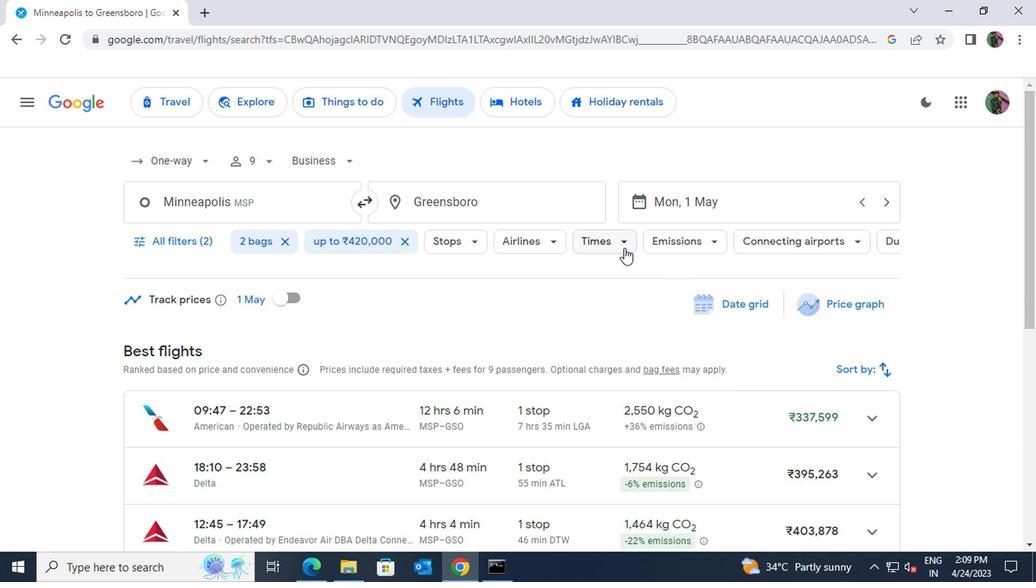 
Action: Mouse pressed left at (619, 245)
Screenshot: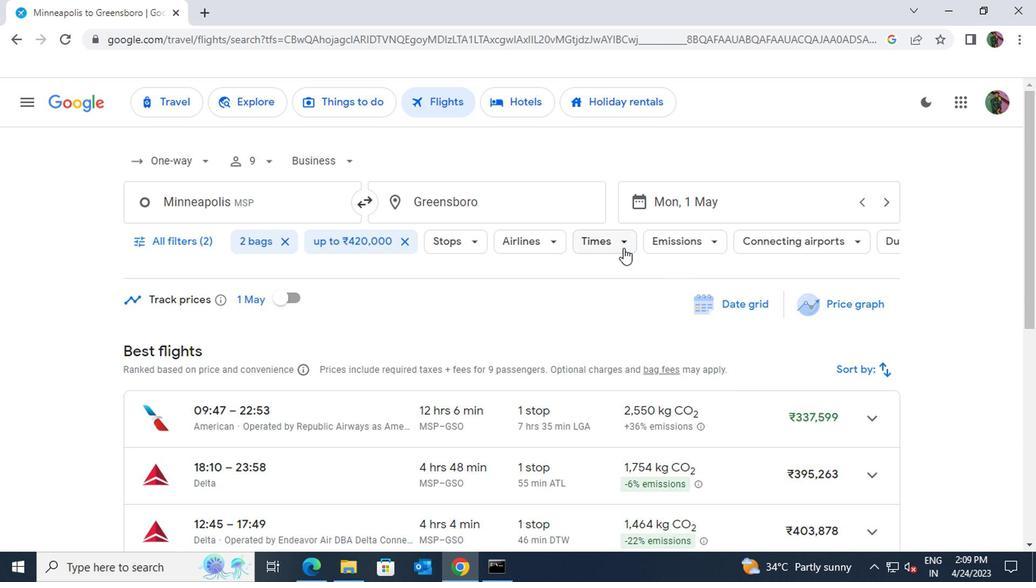 
Action: Mouse moved to (807, 388)
Screenshot: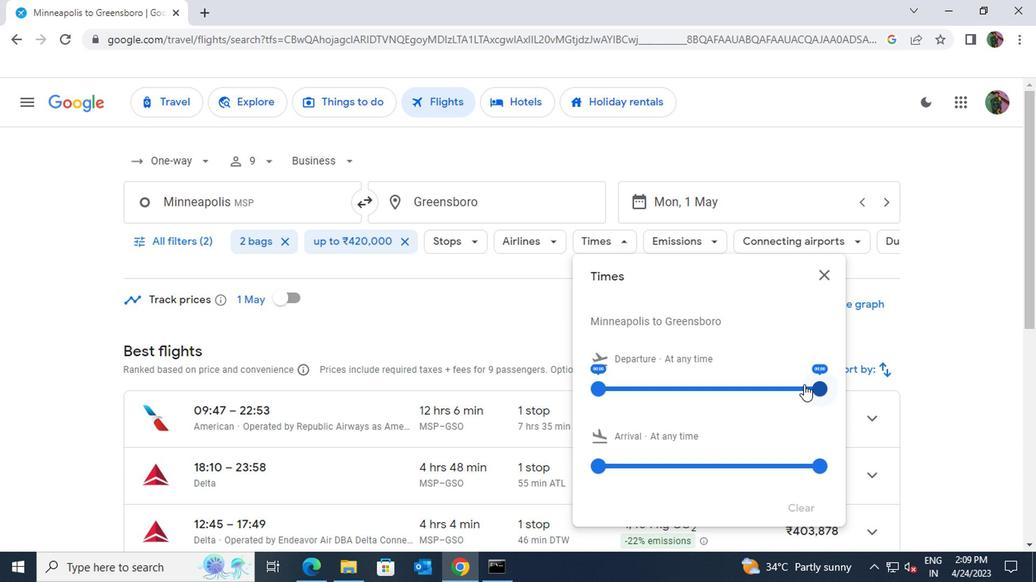 
Action: Mouse pressed left at (807, 388)
Screenshot: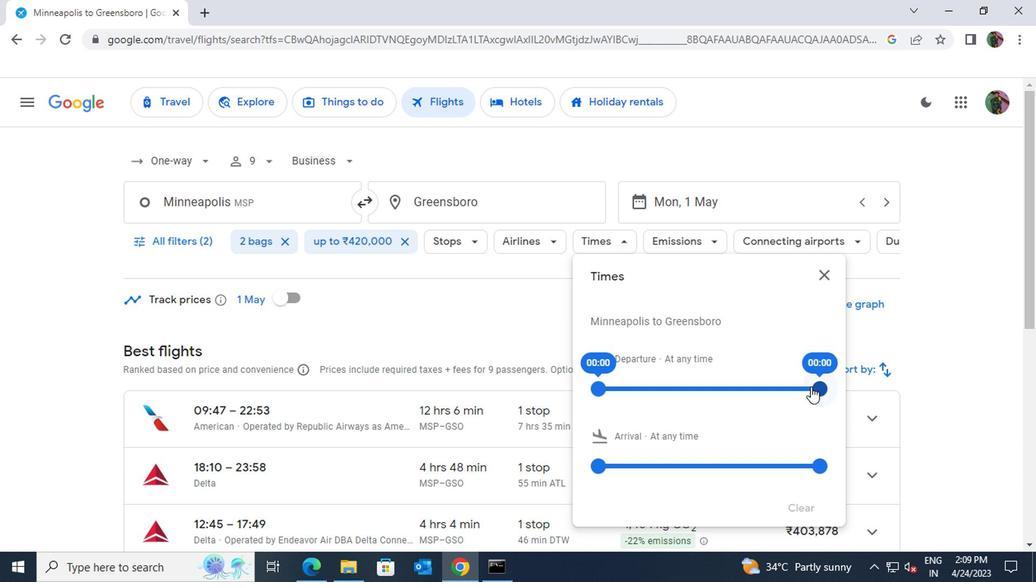 
Action: Mouse moved to (816, 277)
Screenshot: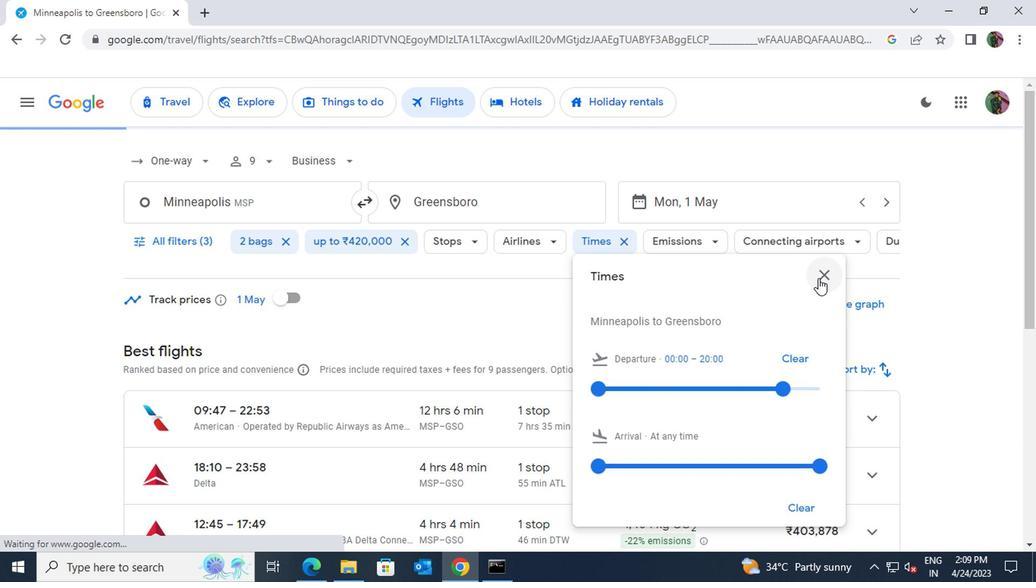 
Action: Mouse pressed left at (816, 277)
Screenshot: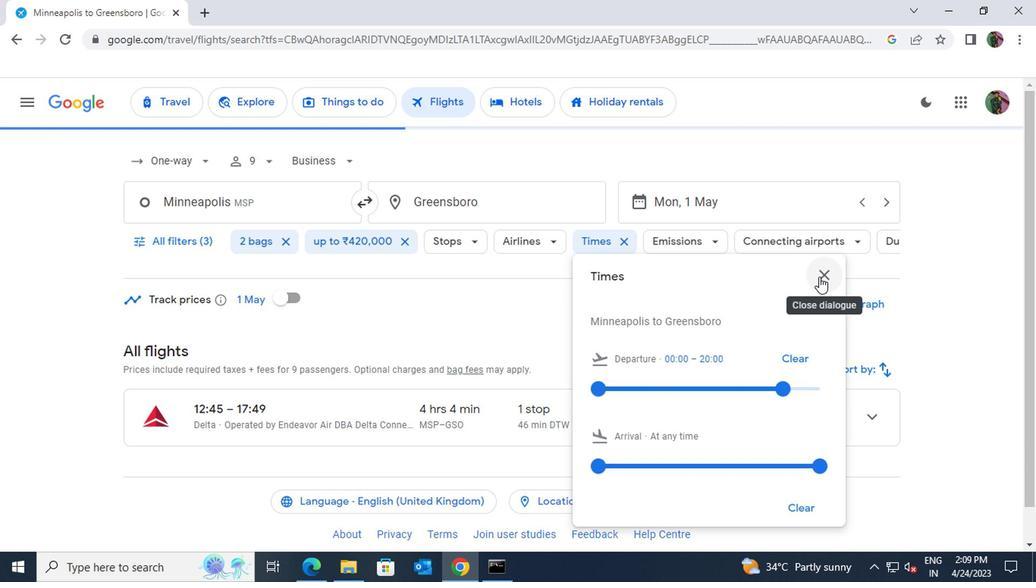 
Action: Mouse moved to (600, 416)
Screenshot: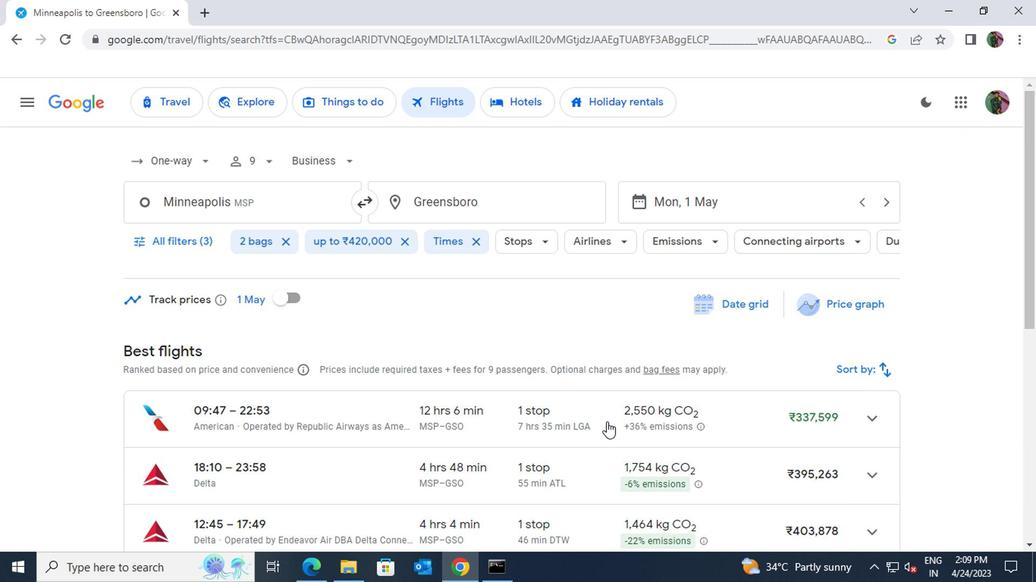 
Action: Mouse pressed left at (600, 416)
Screenshot: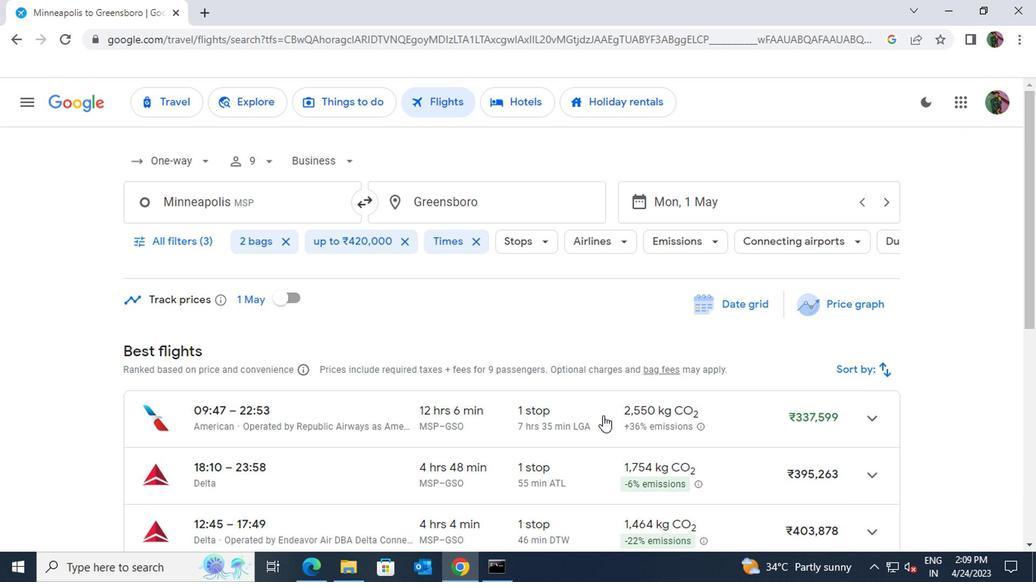 
Action: Key pressed <Key.f8>
Screenshot: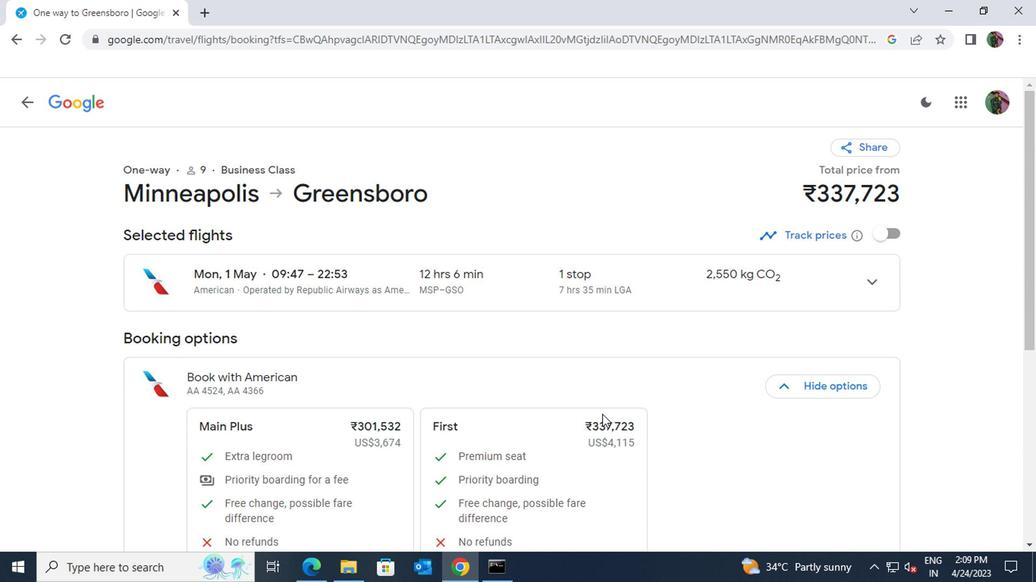 
